 Task: Look for space in Sterling, United States from 10th September, 2023 to 16th September, 2023 for 4 adults in price range Rs.10000 to Rs.14000. Place can be private room with 4 bedrooms having 4 beds and 4 bathrooms. Property type can be house, flat, guest house. Amenities needed are: wifi, TV, free parkinig on premises, gym, breakfast. Booking option can be shelf check-in. Required host language is English.
Action: Mouse moved to (437, 94)
Screenshot: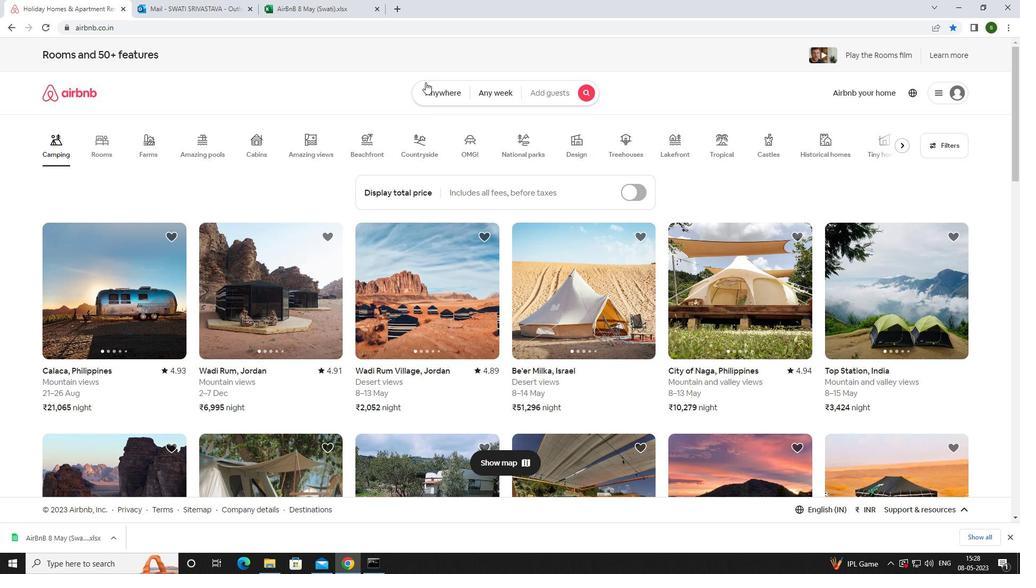 
Action: Mouse pressed left at (437, 94)
Screenshot: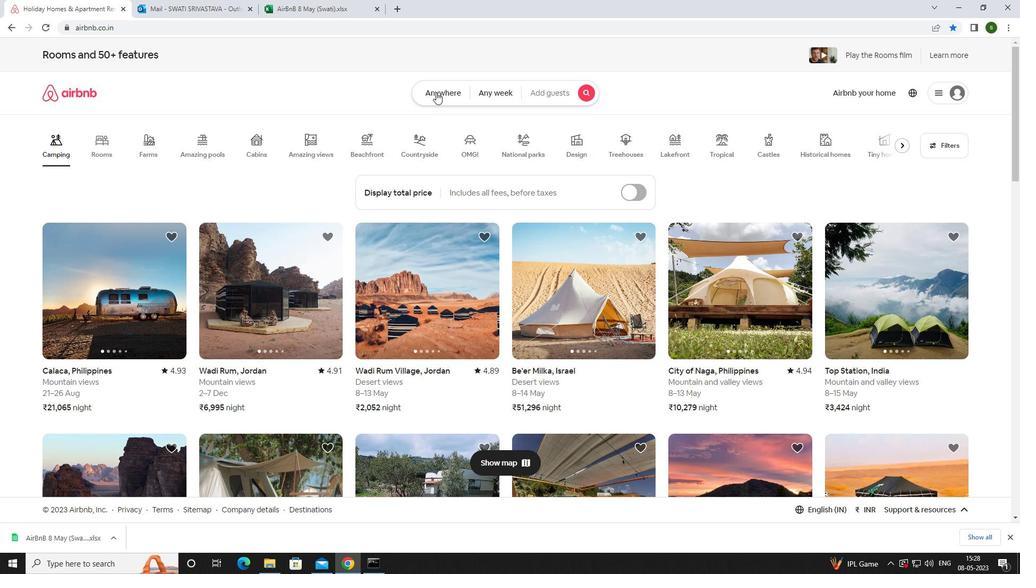 
Action: Mouse moved to (366, 135)
Screenshot: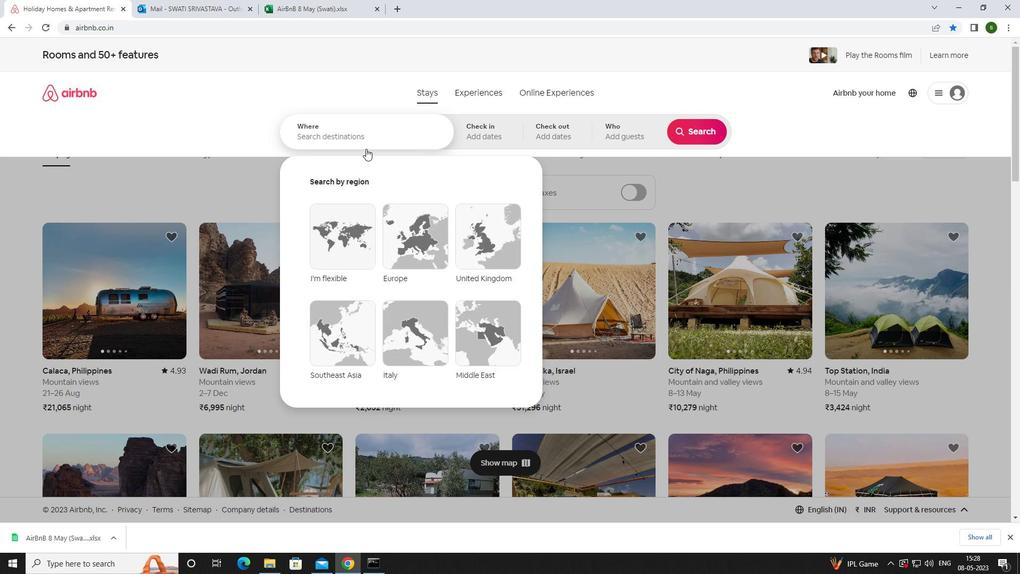 
Action: Mouse pressed left at (366, 135)
Screenshot: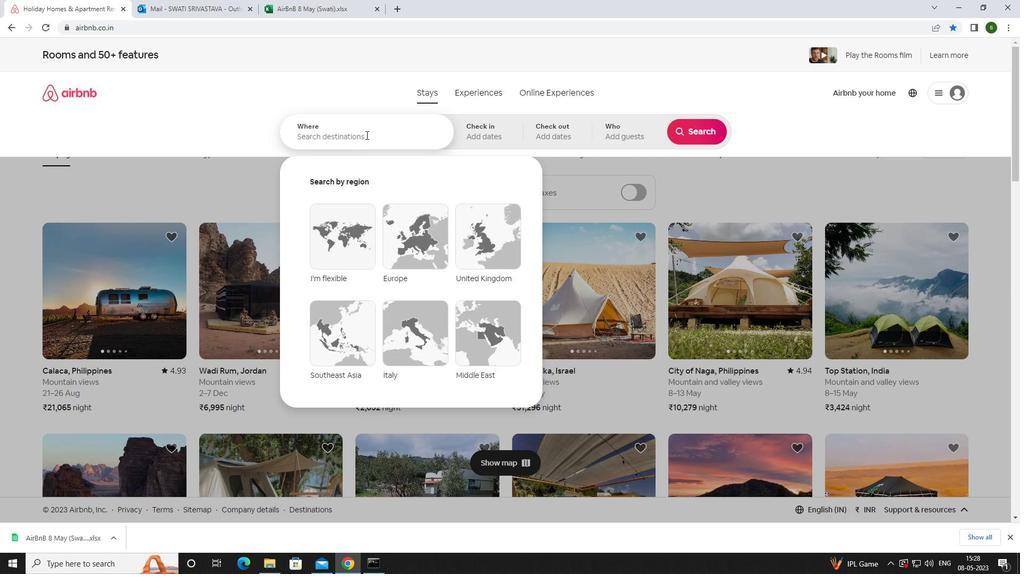 
Action: Key pressed <Key.caps_lock>s<Key.caps_lock>terling,<Key.space><Key.caps_lock>u<Key.caps_lock>nited<Key.space><Key.caps_lock>s<Key.caps_lock>tates<Key.enter>
Screenshot: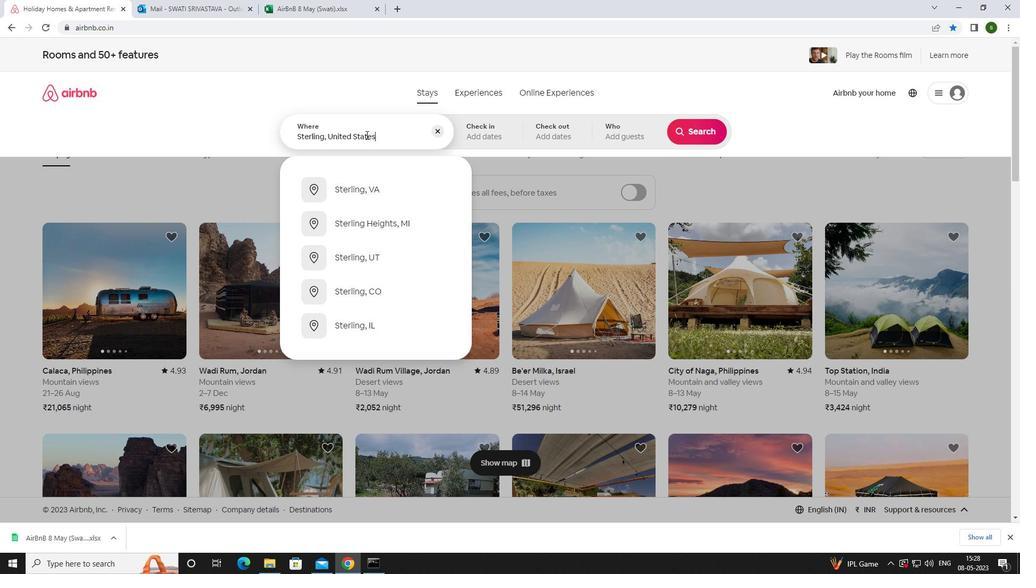 
Action: Mouse moved to (695, 217)
Screenshot: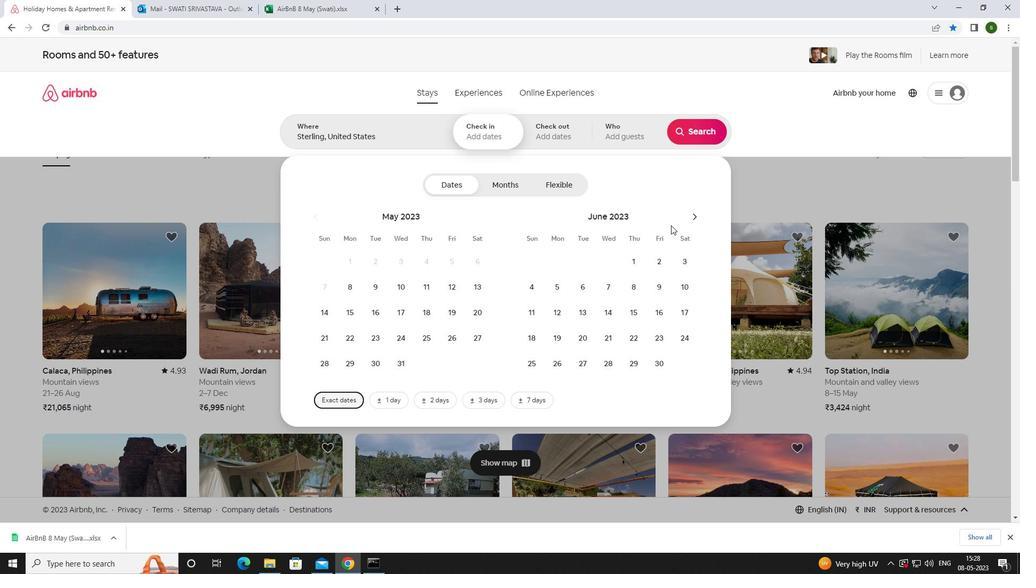 
Action: Mouse pressed left at (695, 217)
Screenshot: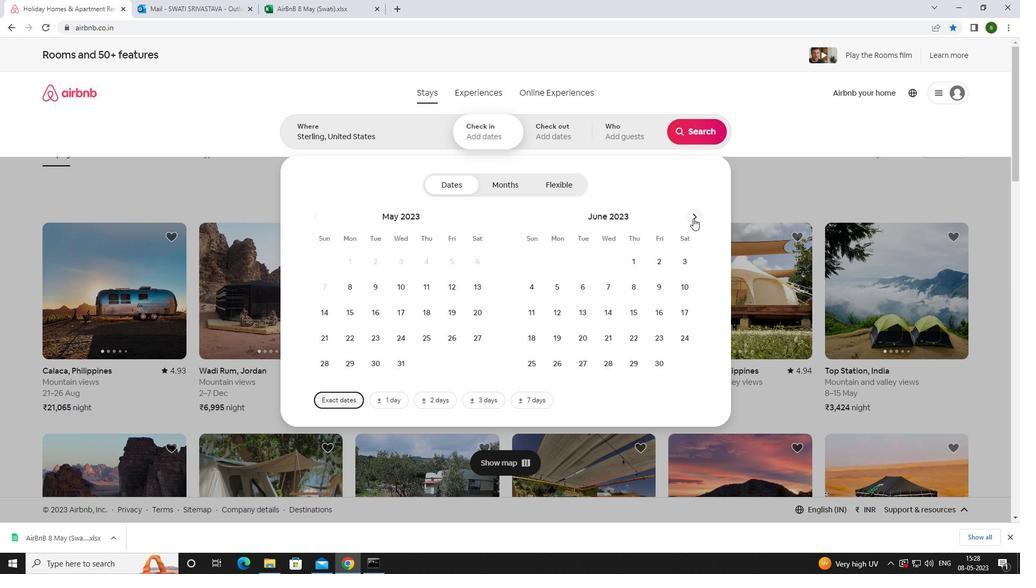 
Action: Mouse pressed left at (695, 217)
Screenshot: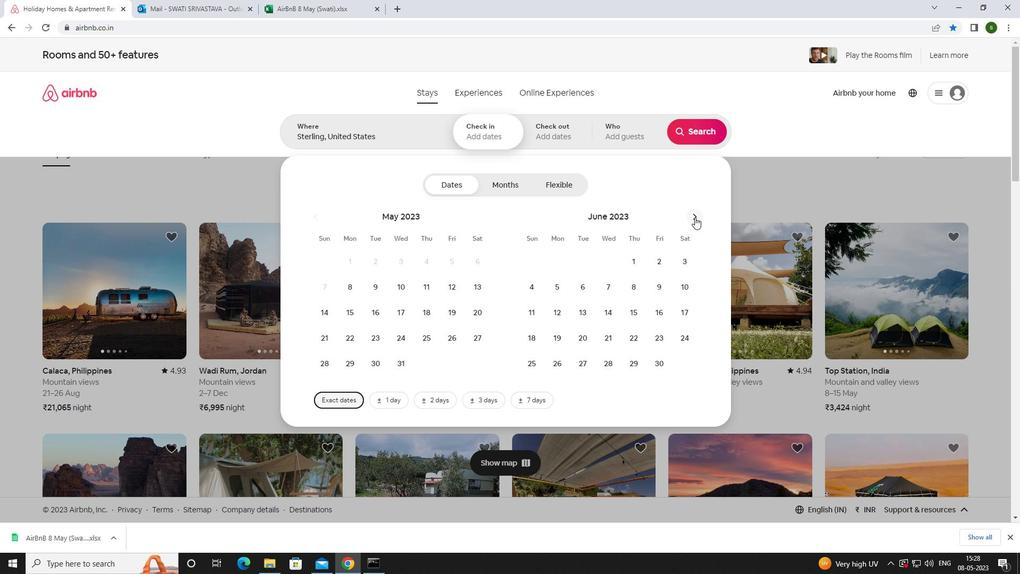 
Action: Mouse pressed left at (695, 217)
Screenshot: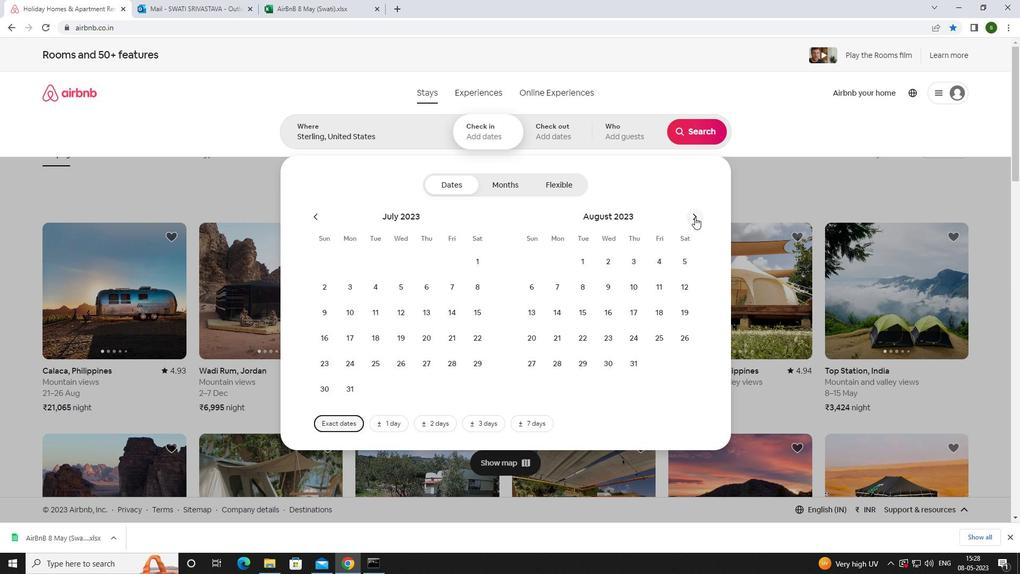 
Action: Mouse moved to (540, 312)
Screenshot: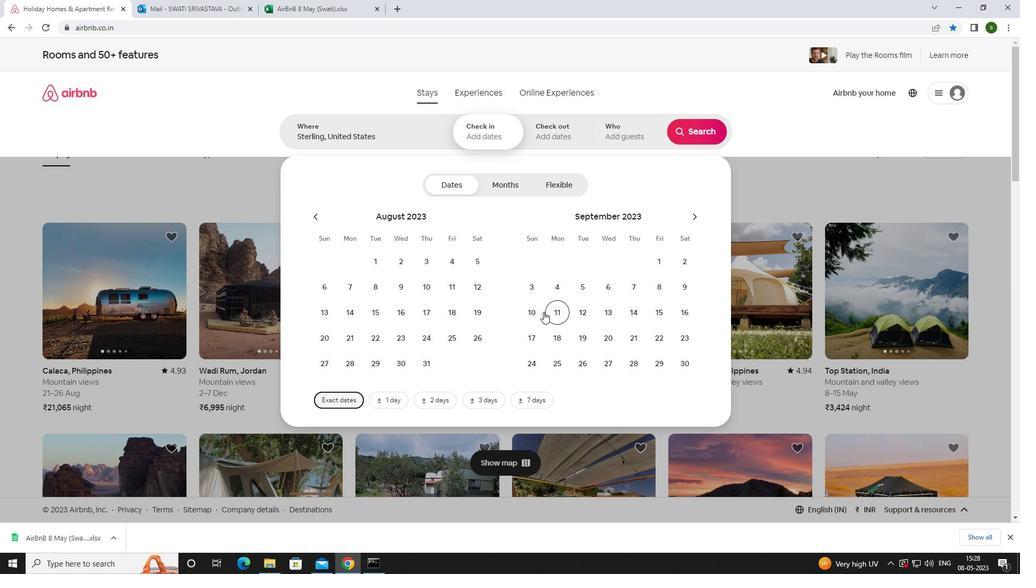 
Action: Mouse pressed left at (540, 312)
Screenshot: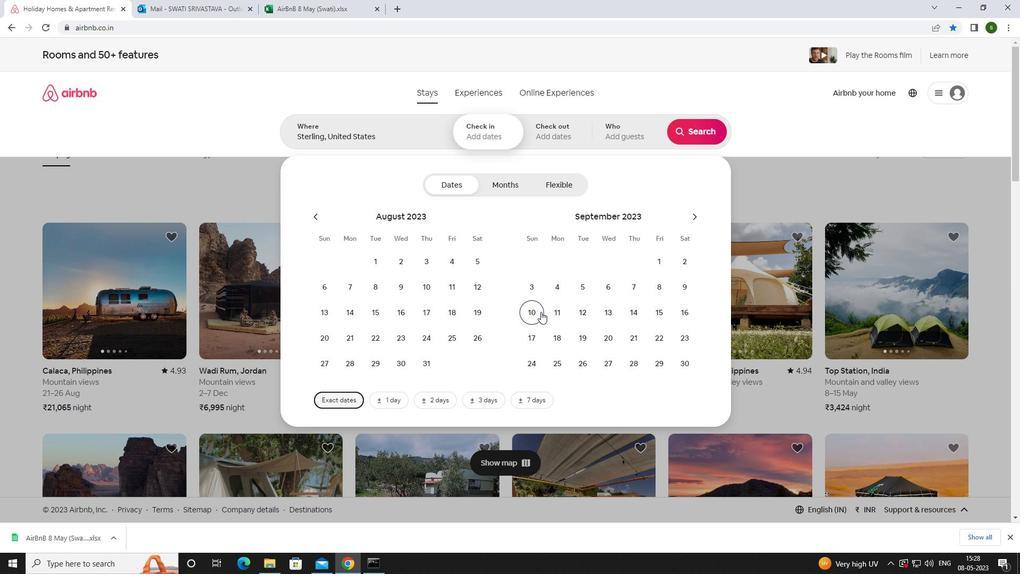 
Action: Mouse moved to (684, 313)
Screenshot: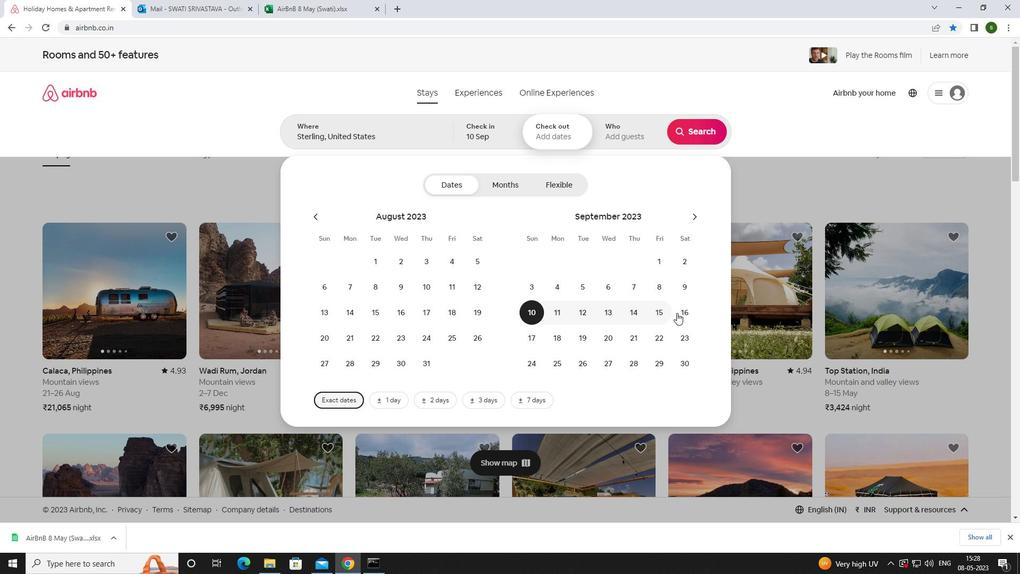 
Action: Mouse pressed left at (684, 313)
Screenshot: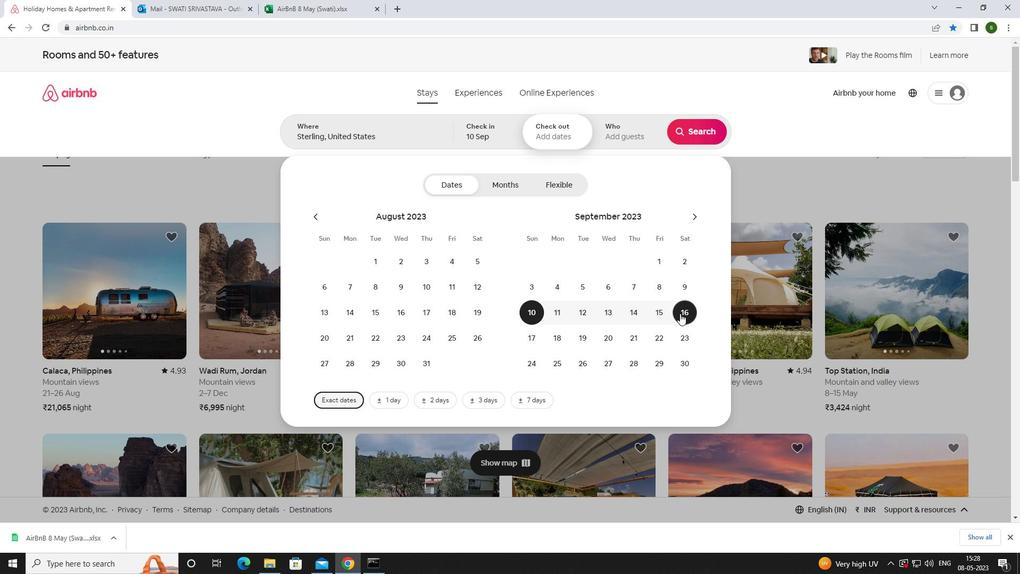 
Action: Mouse moved to (622, 140)
Screenshot: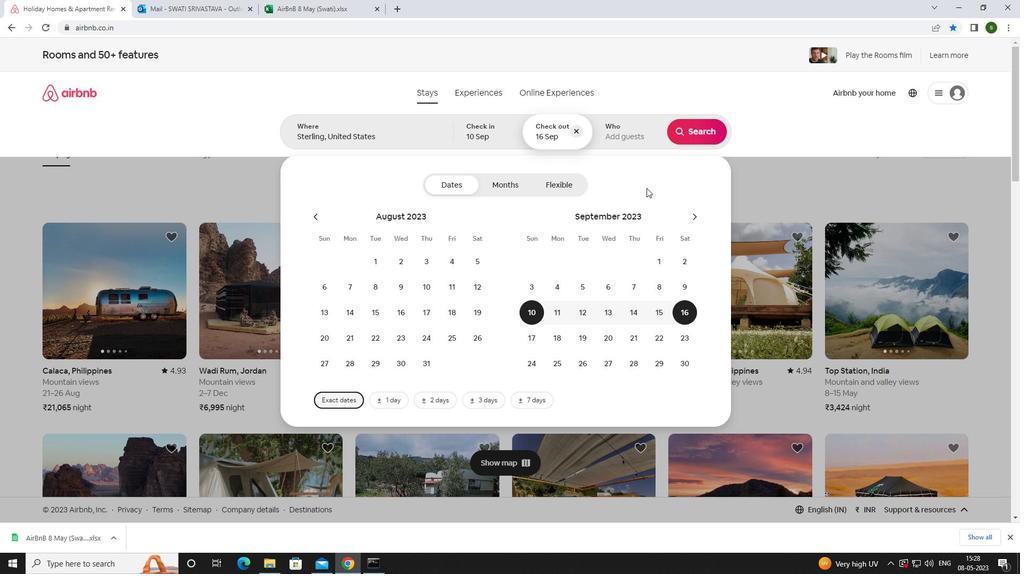 
Action: Mouse pressed left at (622, 140)
Screenshot: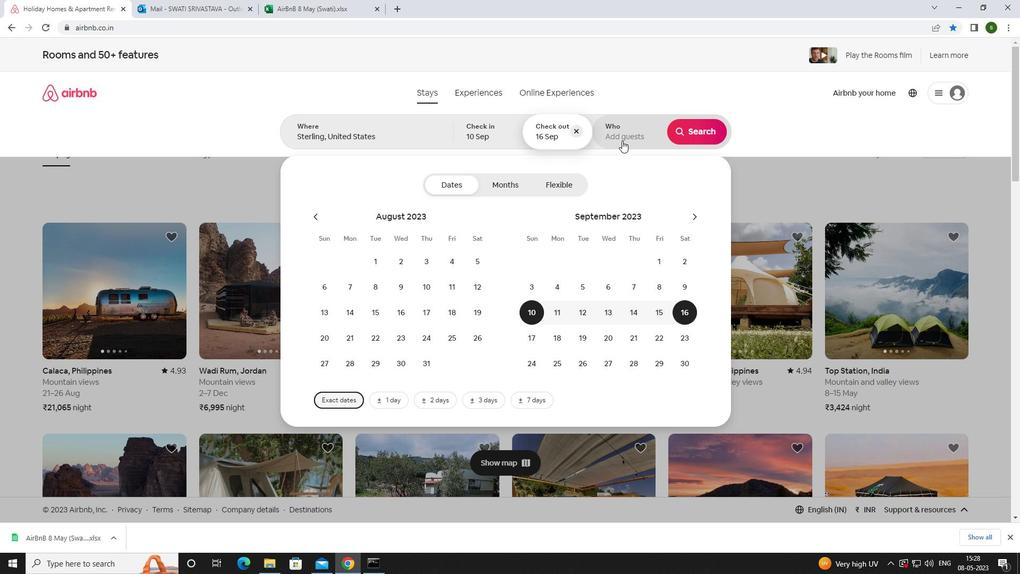 
Action: Mouse moved to (700, 184)
Screenshot: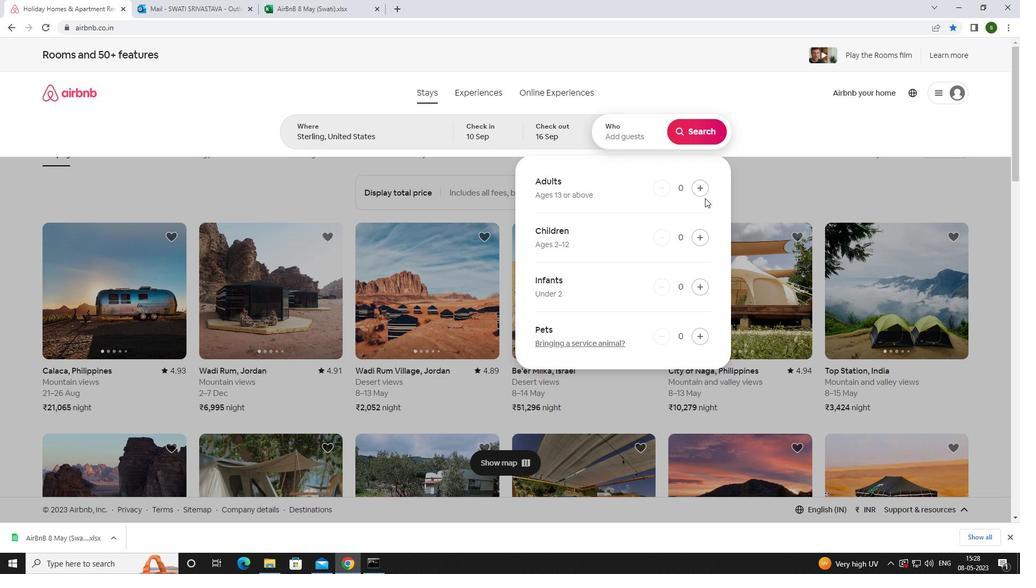 
Action: Mouse pressed left at (700, 184)
Screenshot: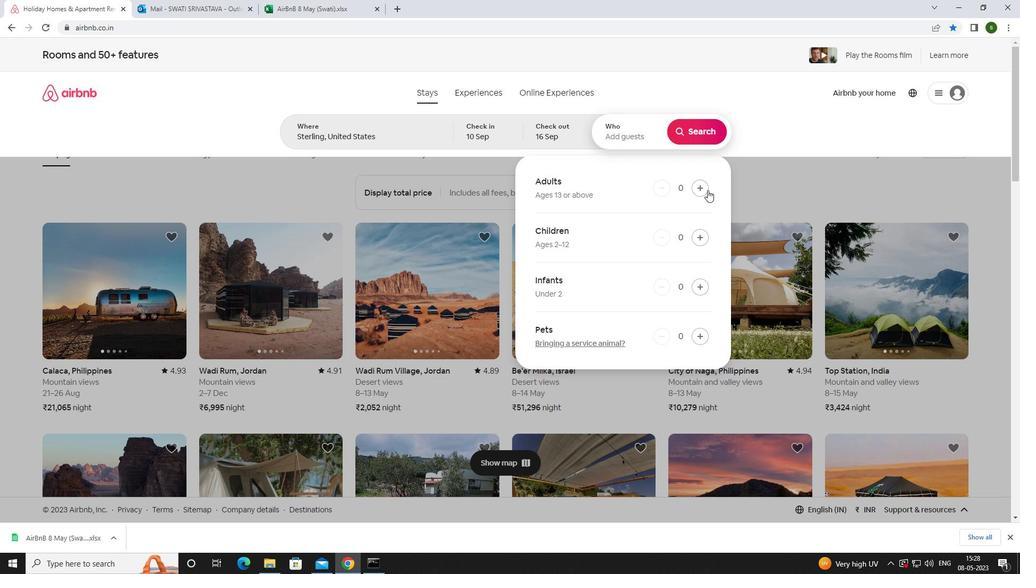 
Action: Mouse pressed left at (700, 184)
Screenshot: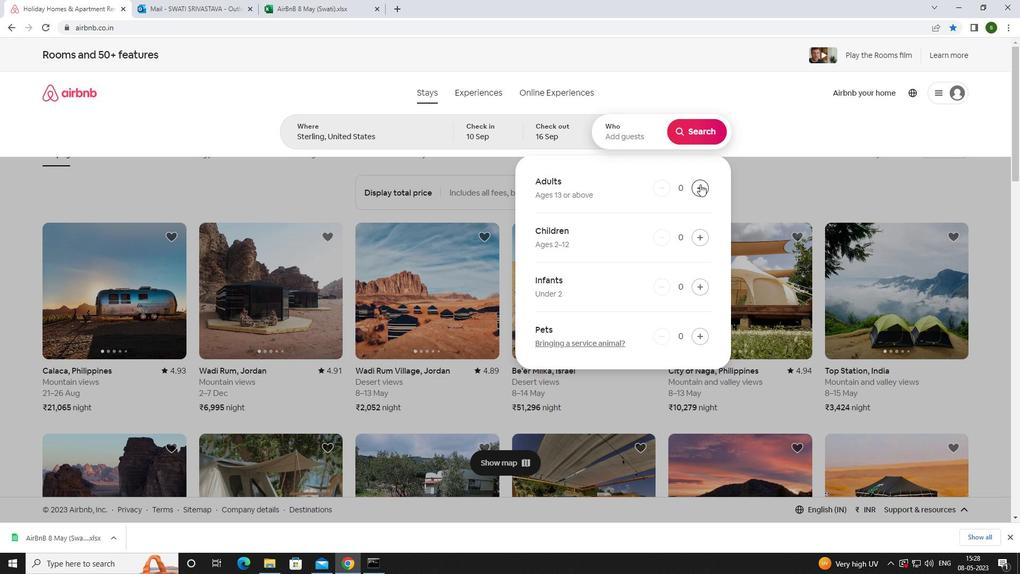 
Action: Mouse pressed left at (700, 184)
Screenshot: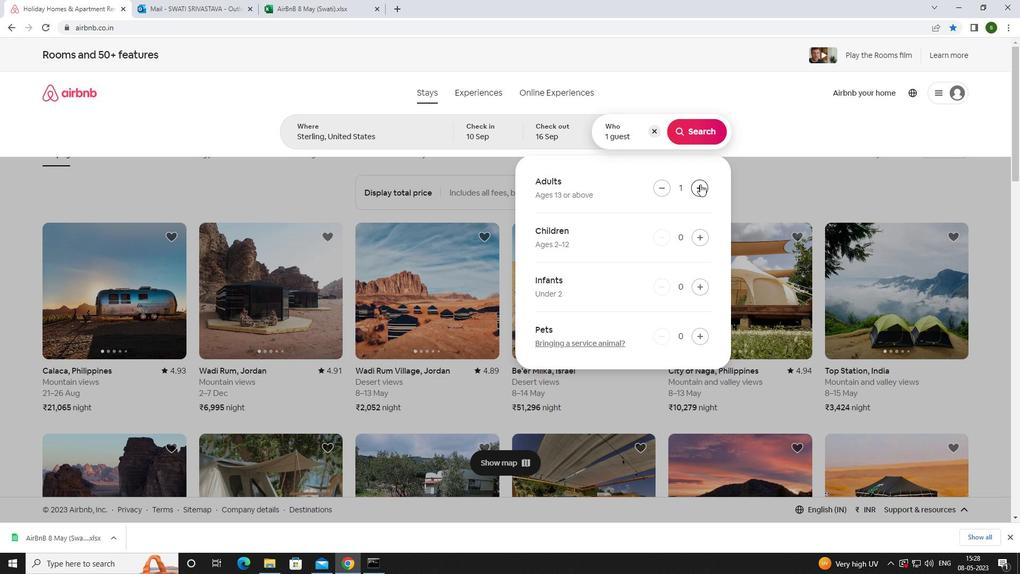 
Action: Mouse pressed left at (700, 184)
Screenshot: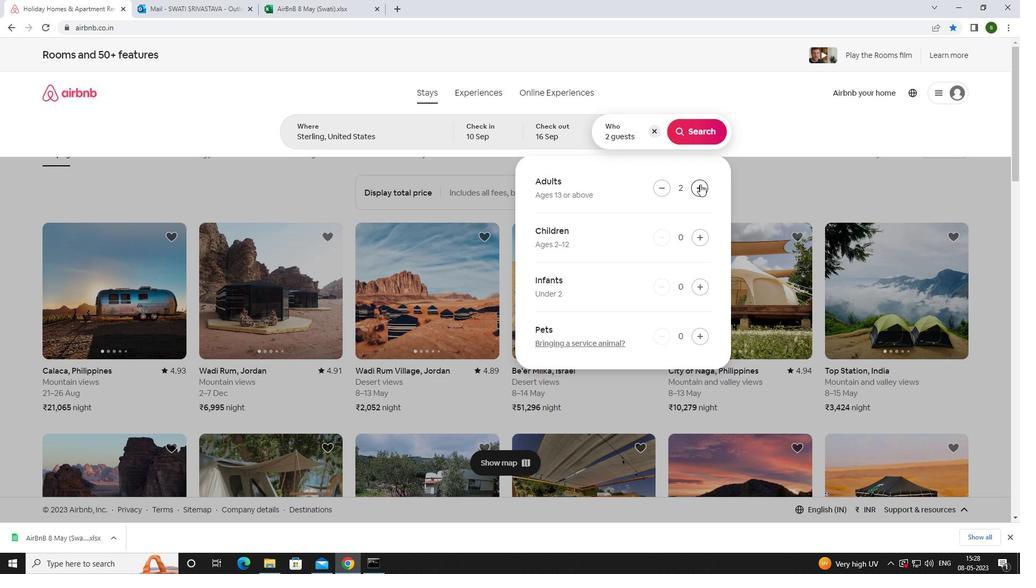 
Action: Mouse moved to (691, 128)
Screenshot: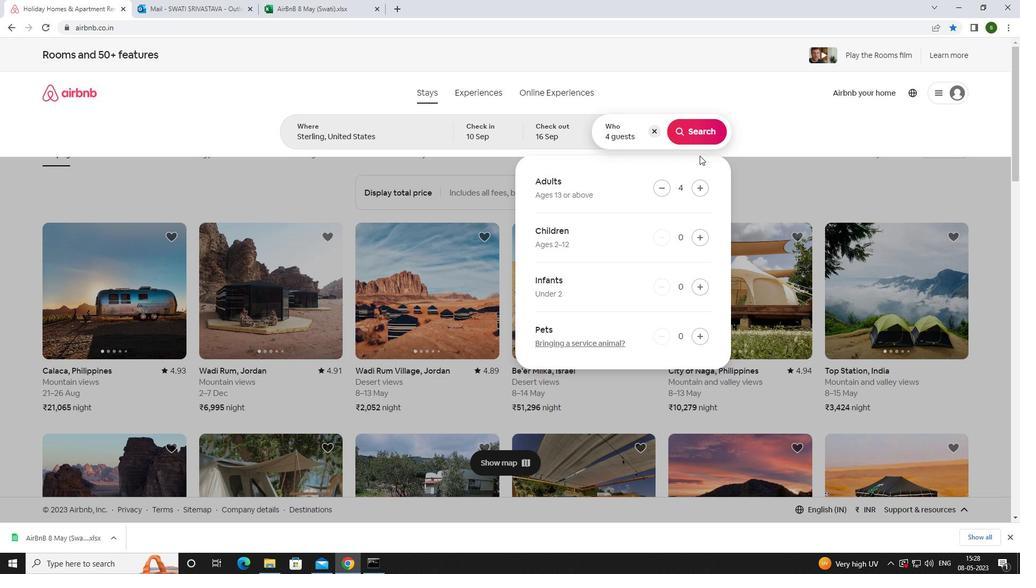 
Action: Mouse pressed left at (691, 128)
Screenshot: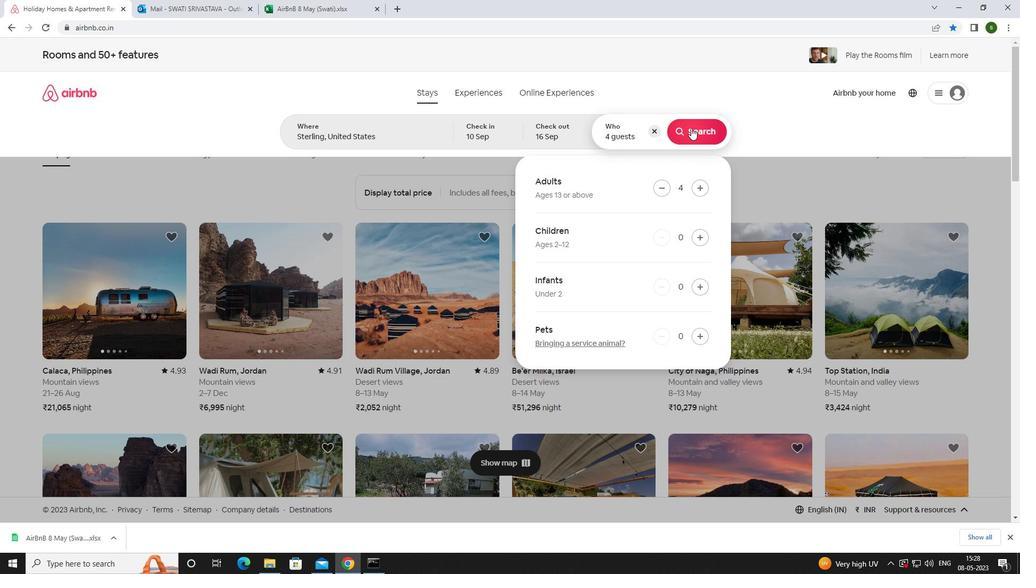 
Action: Mouse moved to (969, 106)
Screenshot: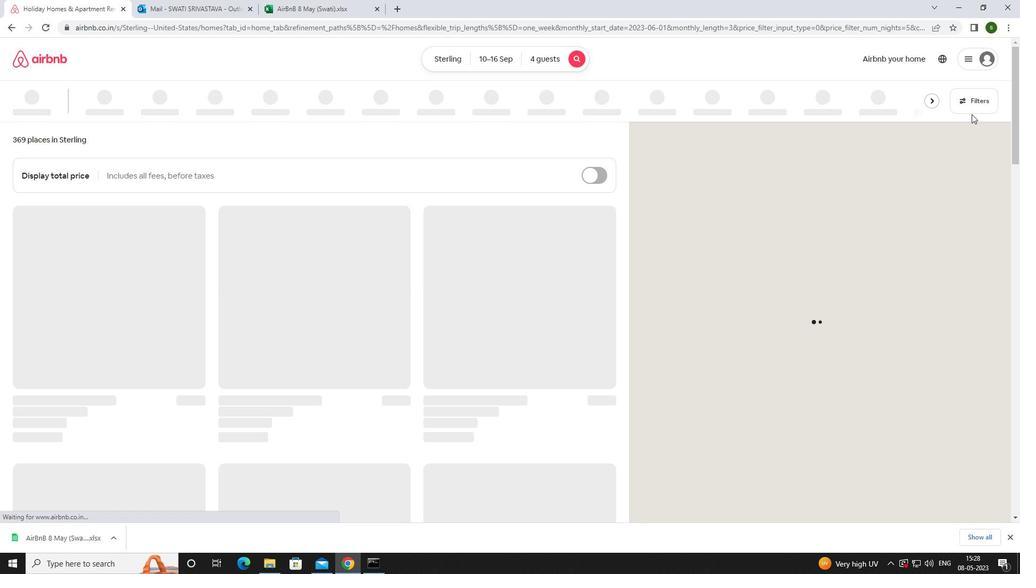 
Action: Mouse pressed left at (969, 106)
Screenshot: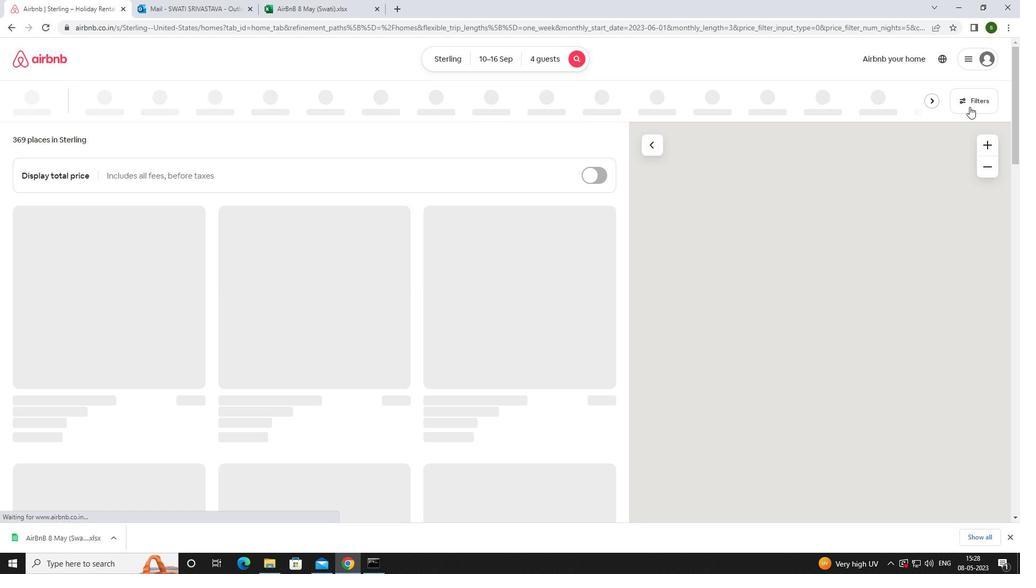 
Action: Mouse moved to (445, 361)
Screenshot: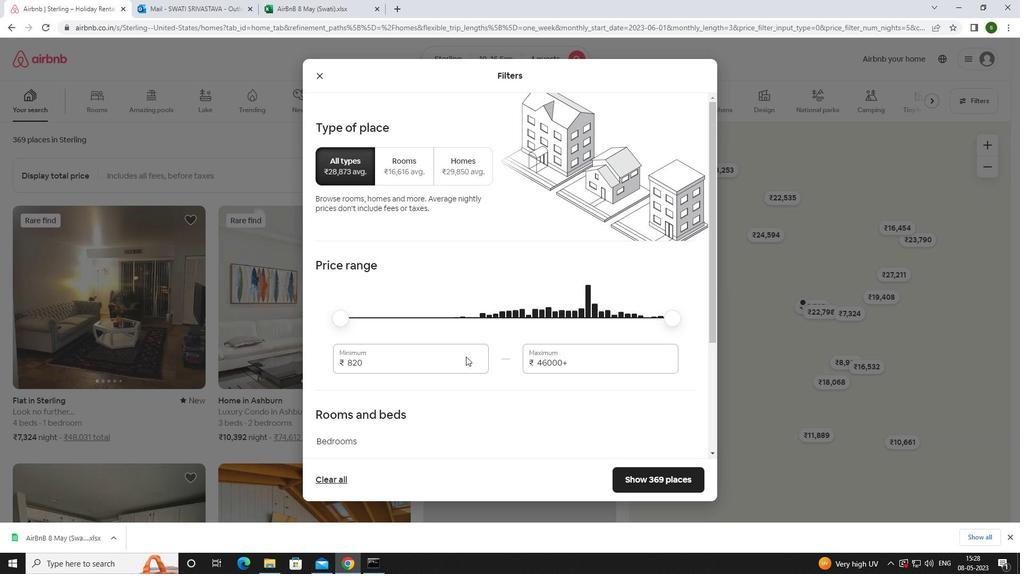 
Action: Mouse pressed left at (445, 361)
Screenshot: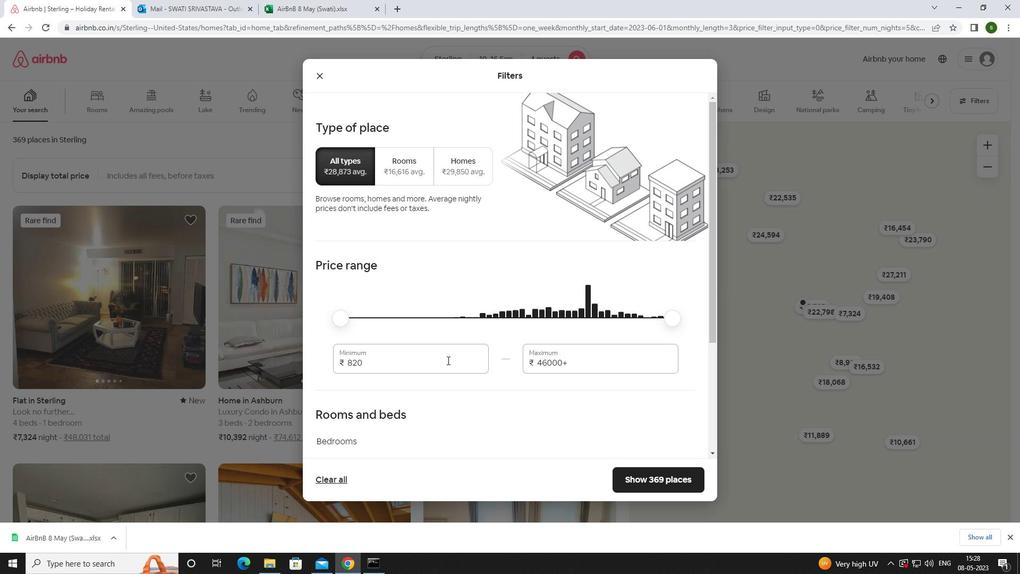 
Action: Mouse moved to (436, 358)
Screenshot: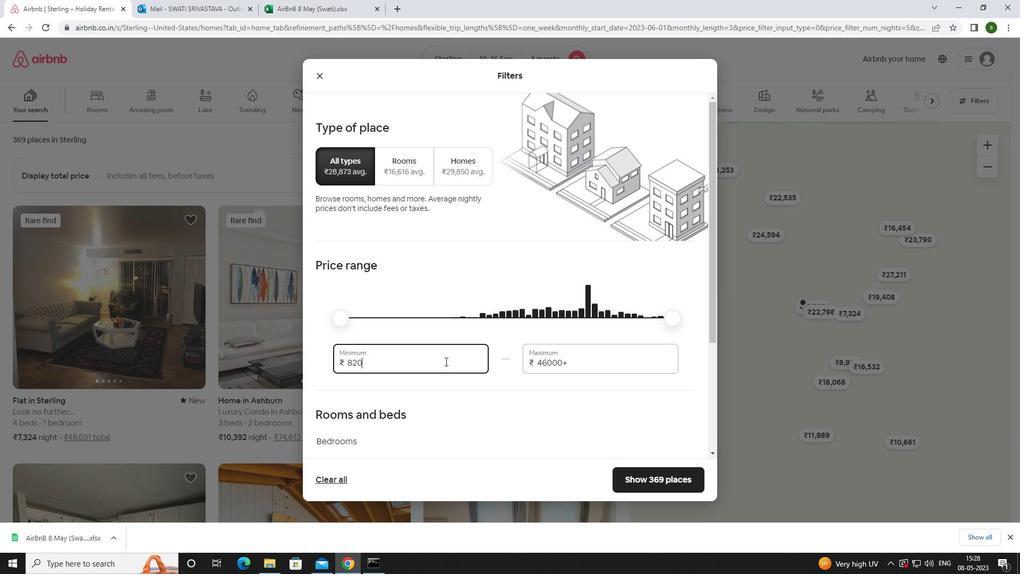 
Action: Key pressed <Key.backspace><Key.backspace><Key.backspace>10000
Screenshot: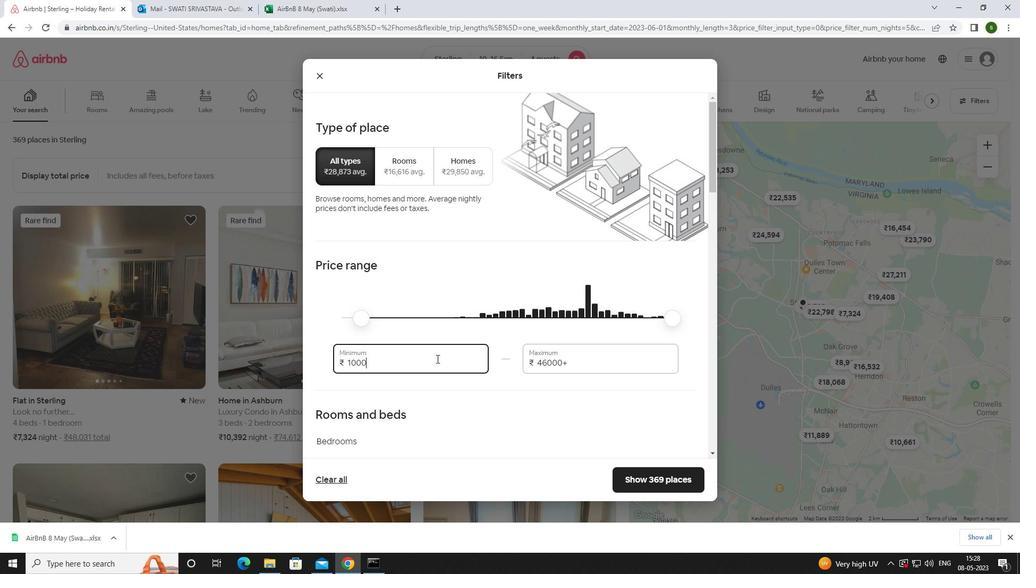 
Action: Mouse moved to (600, 365)
Screenshot: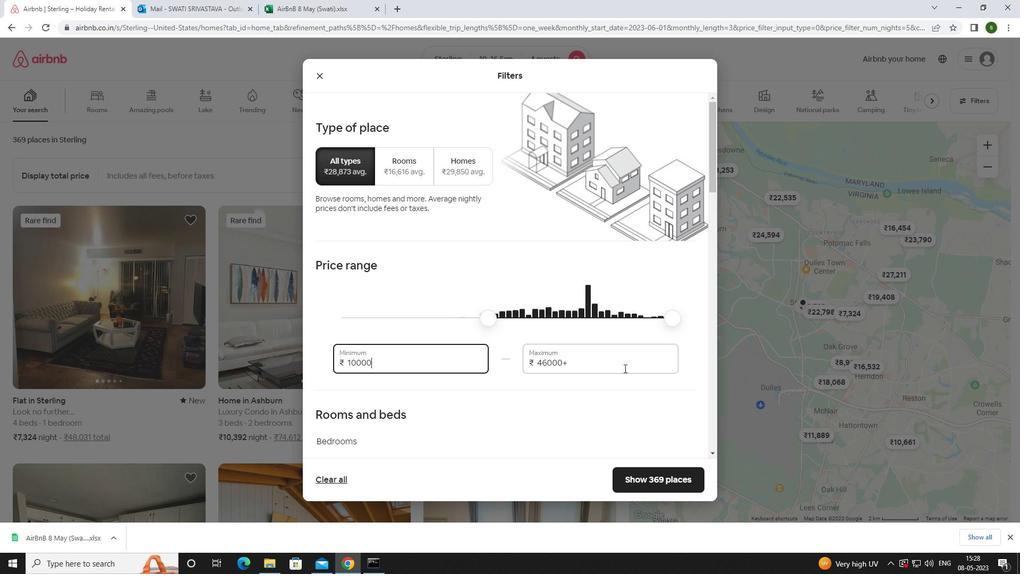 
Action: Mouse pressed left at (600, 365)
Screenshot: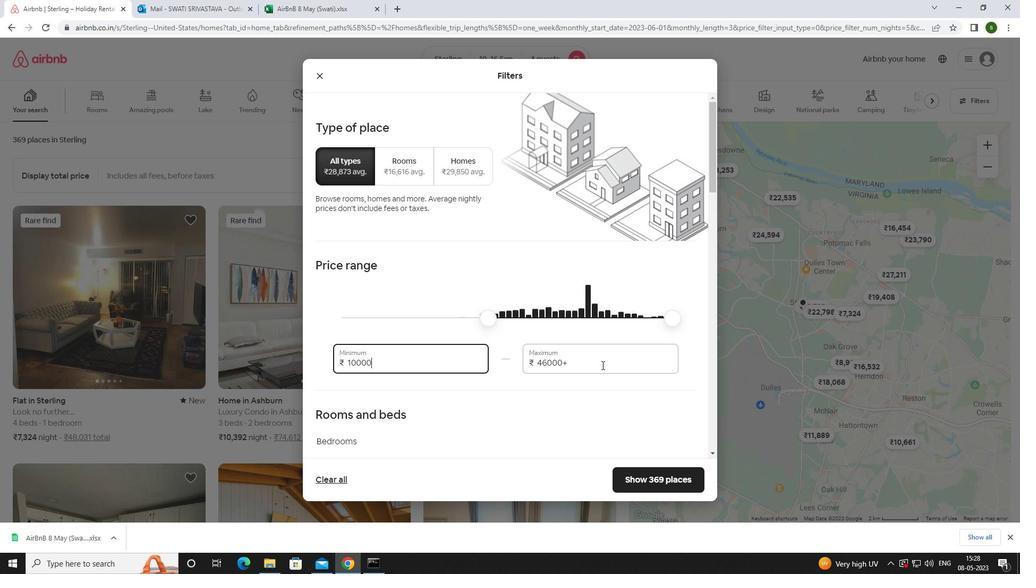 
Action: Key pressed <Key.backspace><Key.backspace><Key.backspace><Key.backspace><Key.backspace><Key.backspace><Key.backspace><Key.backspace><Key.backspace>14000
Screenshot: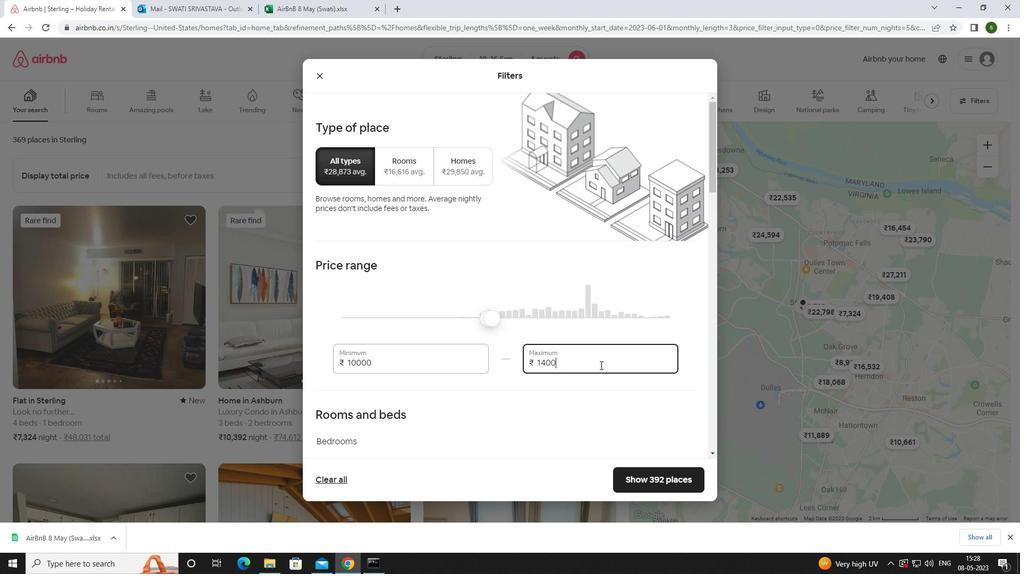 
Action: Mouse moved to (518, 341)
Screenshot: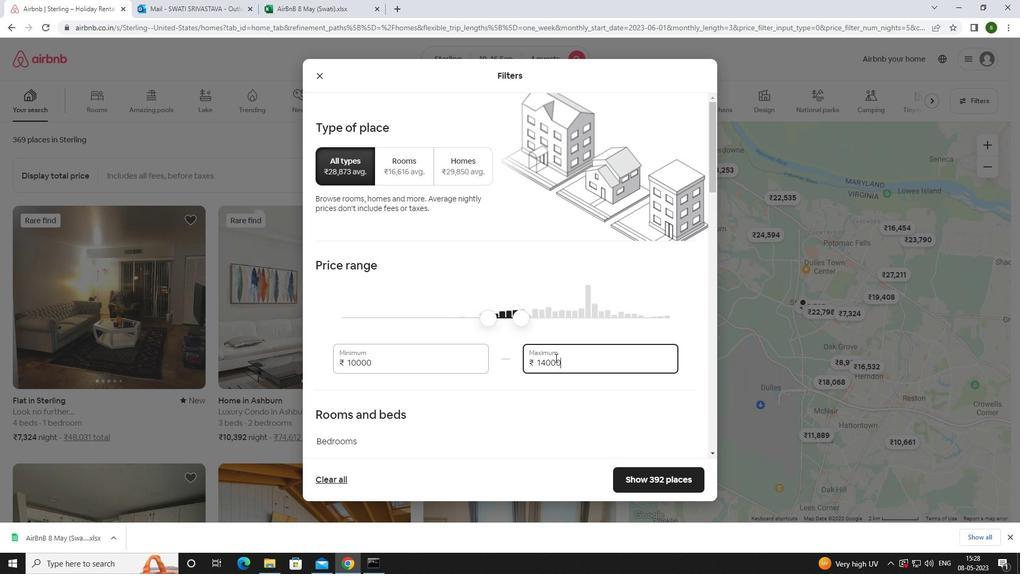 
Action: Mouse scrolled (518, 341) with delta (0, 0)
Screenshot: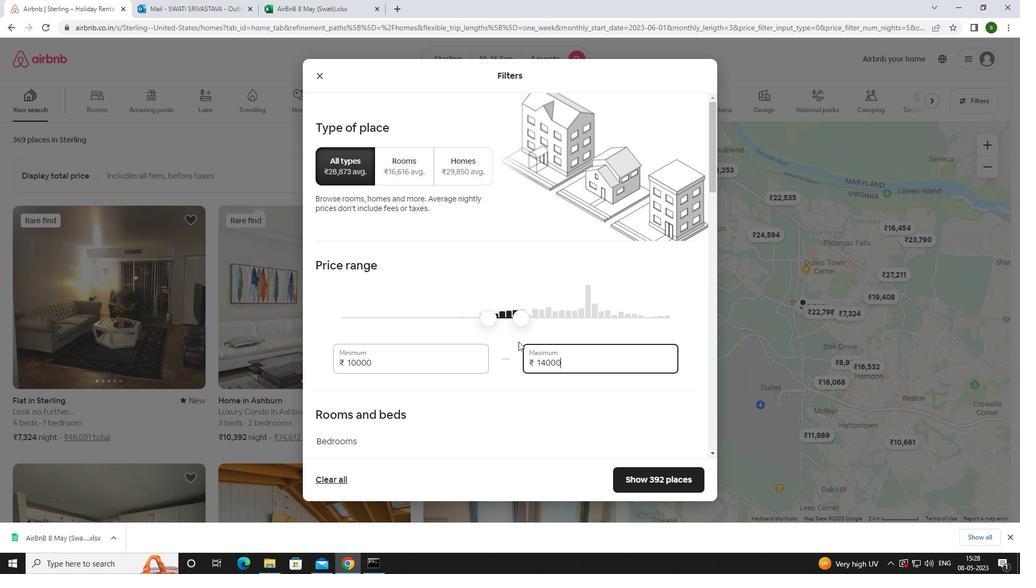 
Action: Mouse scrolled (518, 341) with delta (0, 0)
Screenshot: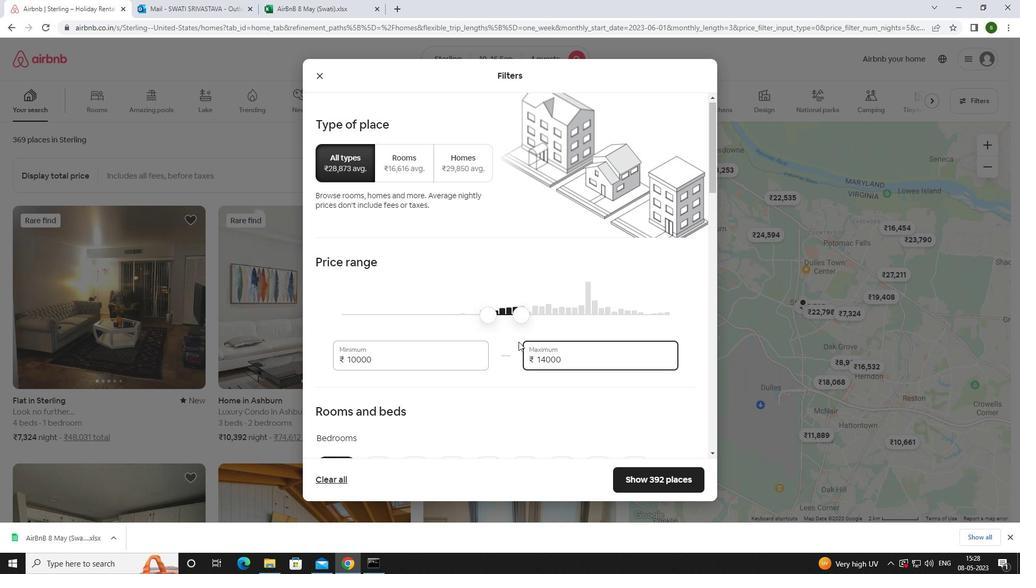 
Action: Mouse scrolled (518, 341) with delta (0, 0)
Screenshot: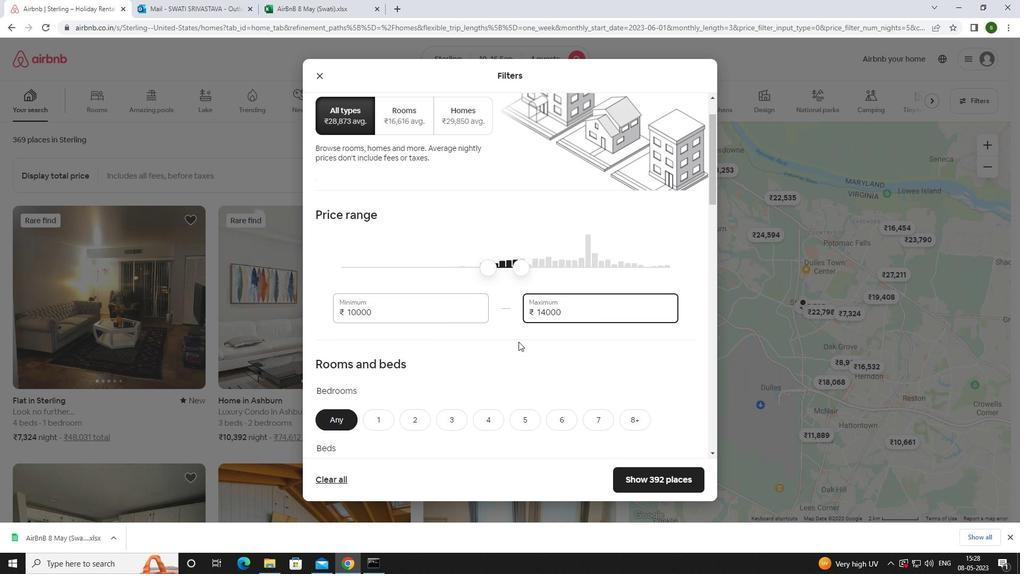 
Action: Mouse moved to (518, 343)
Screenshot: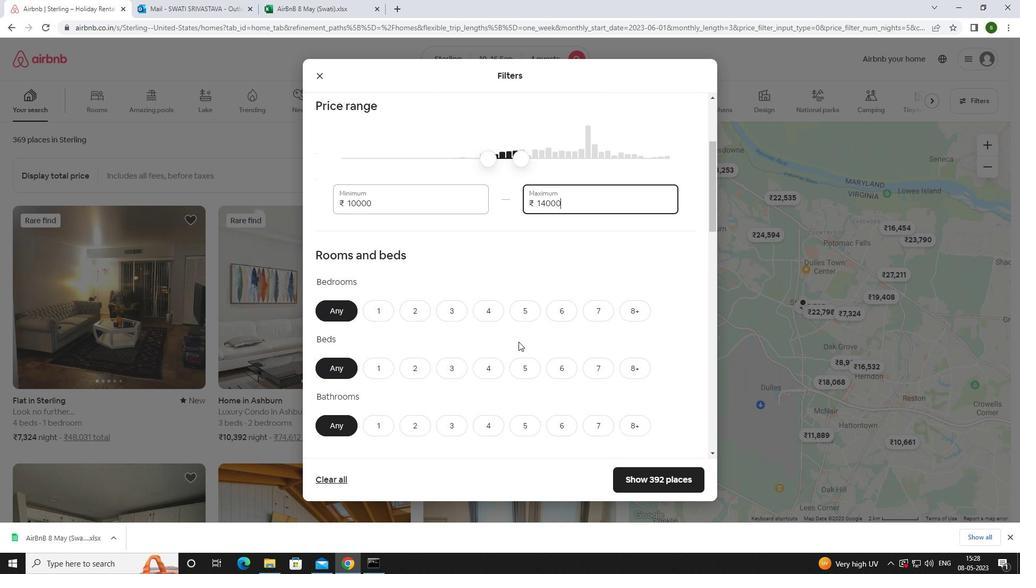 
Action: Mouse scrolled (518, 342) with delta (0, 0)
Screenshot: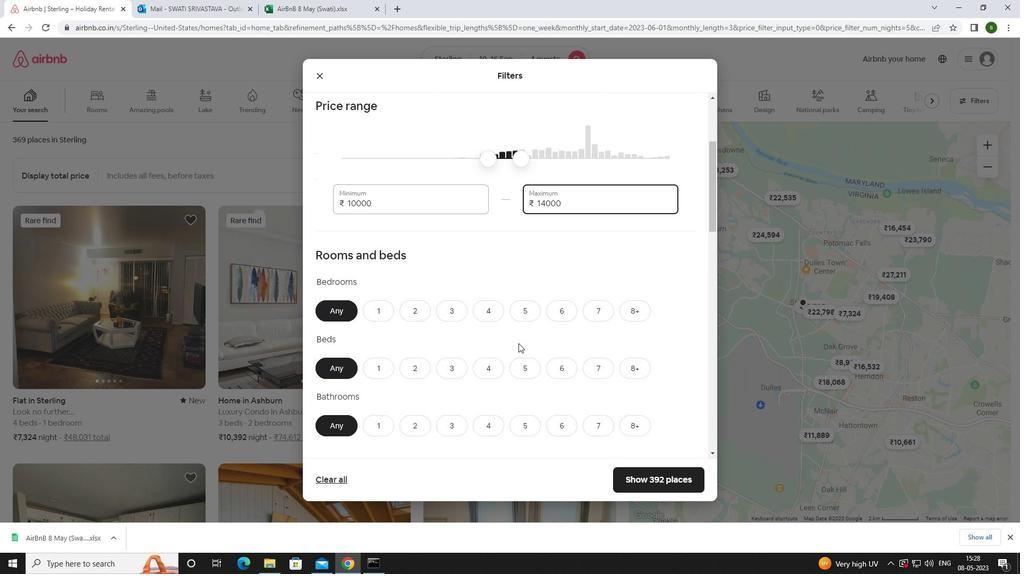
Action: Mouse moved to (554, 253)
Screenshot: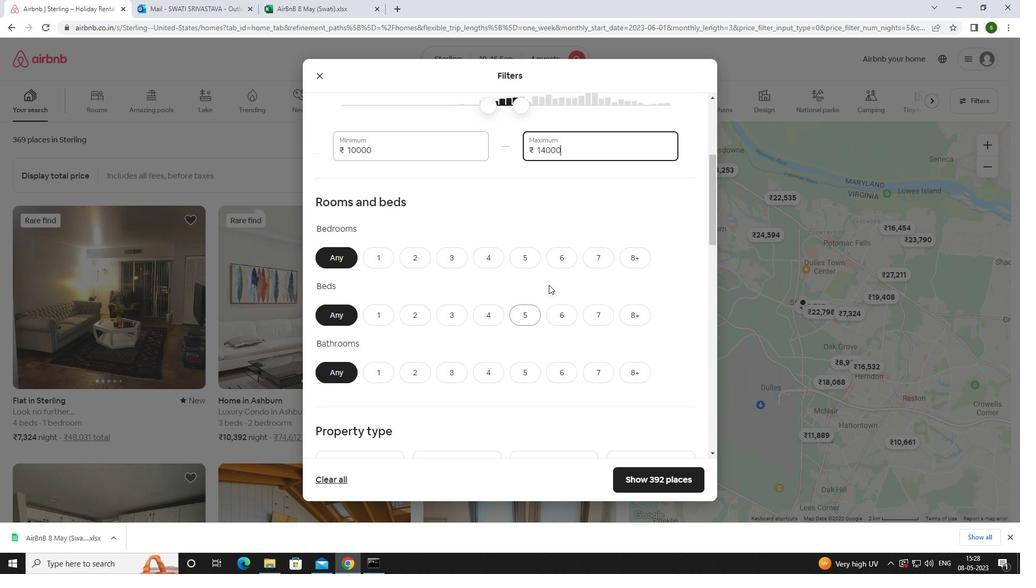 
Action: Mouse pressed left at (554, 253)
Screenshot: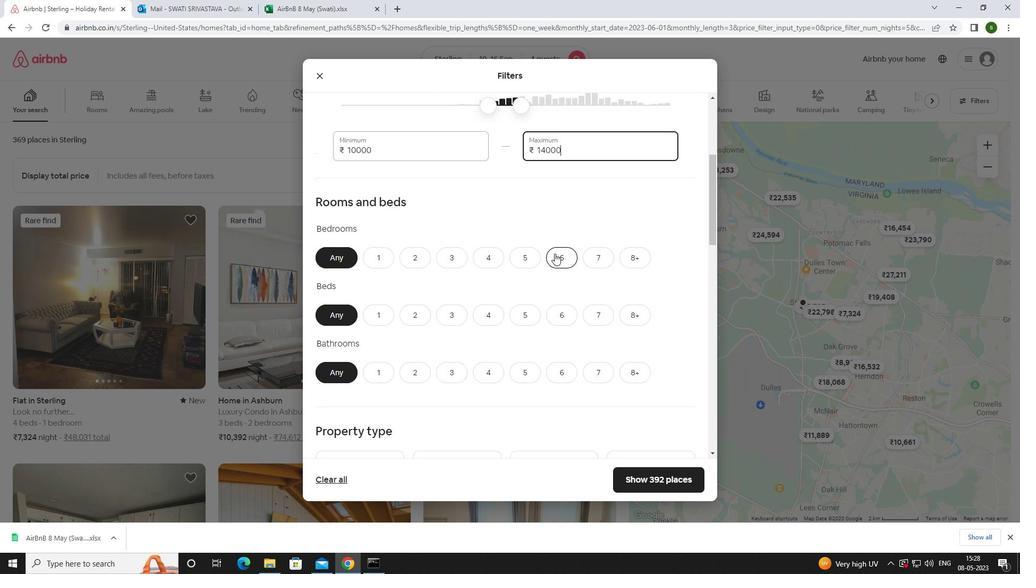 
Action: Mouse moved to (641, 310)
Screenshot: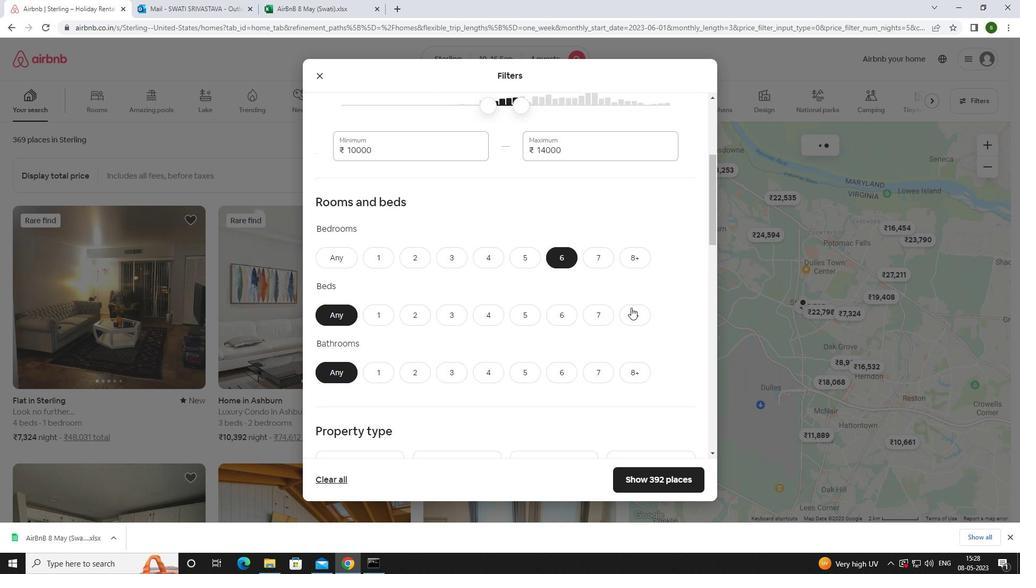 
Action: Mouse pressed left at (641, 310)
Screenshot: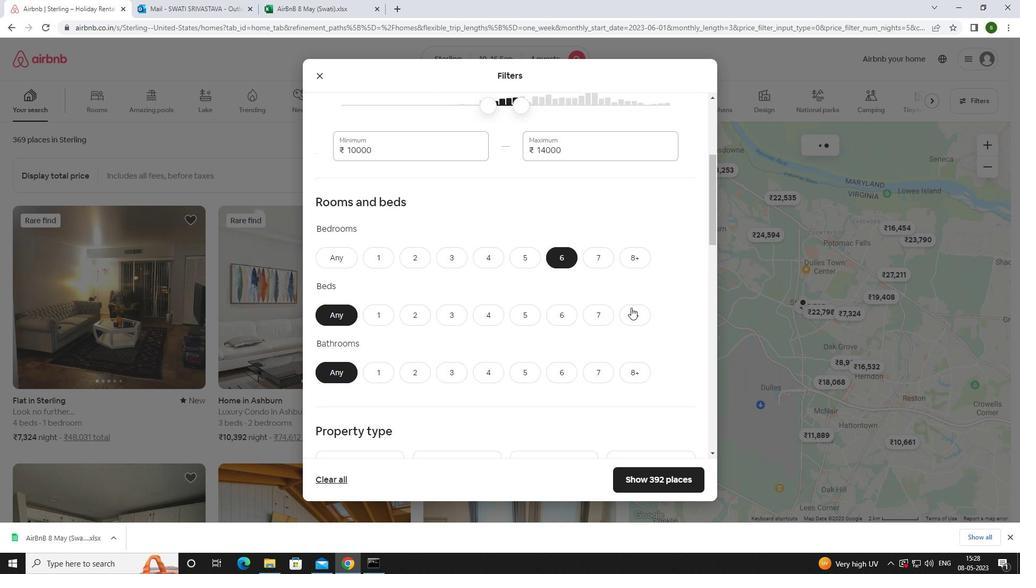 
Action: Mouse moved to (560, 367)
Screenshot: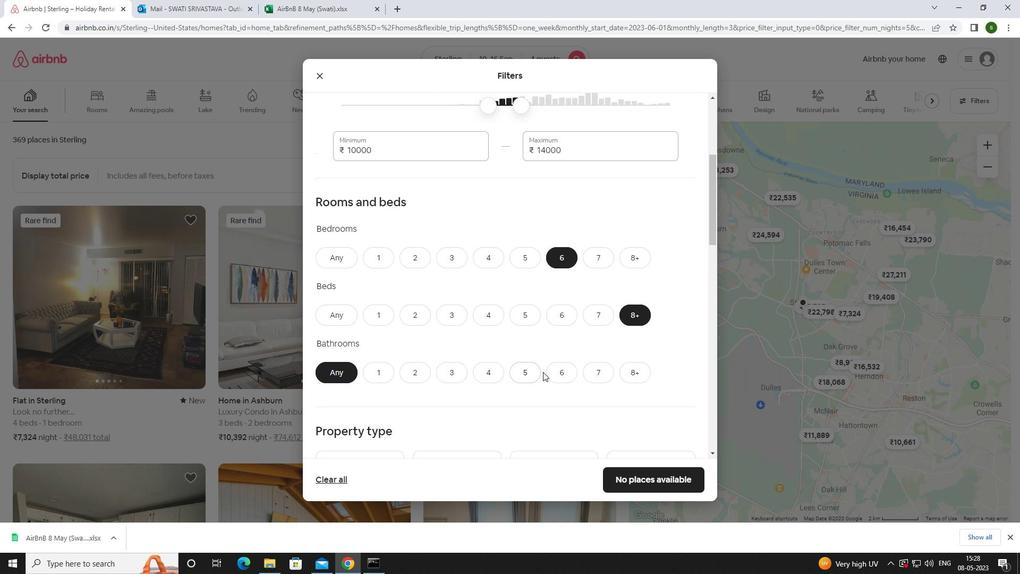 
Action: Mouse pressed left at (560, 367)
Screenshot: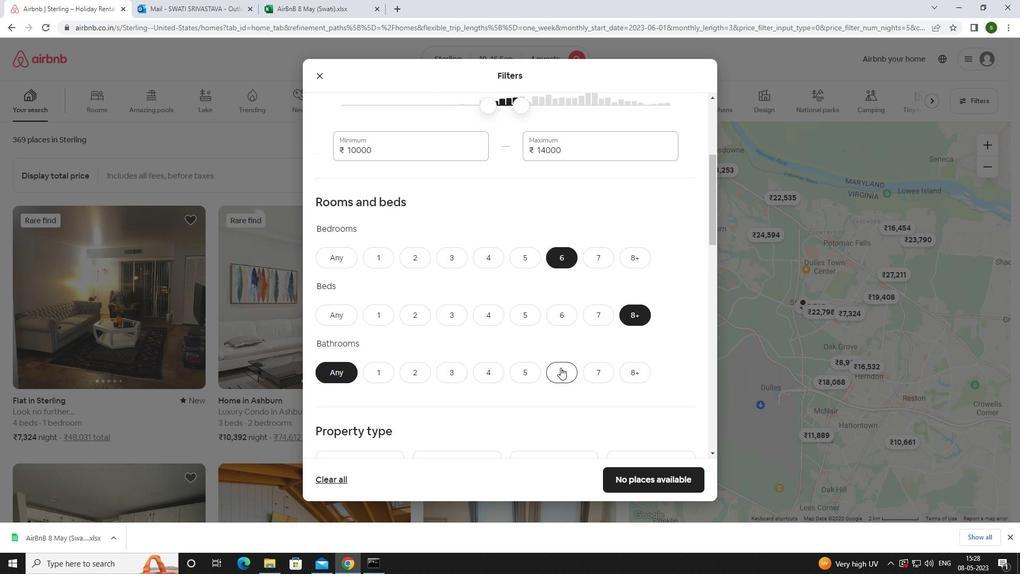 
Action: Mouse scrolled (560, 367) with delta (0, 0)
Screenshot: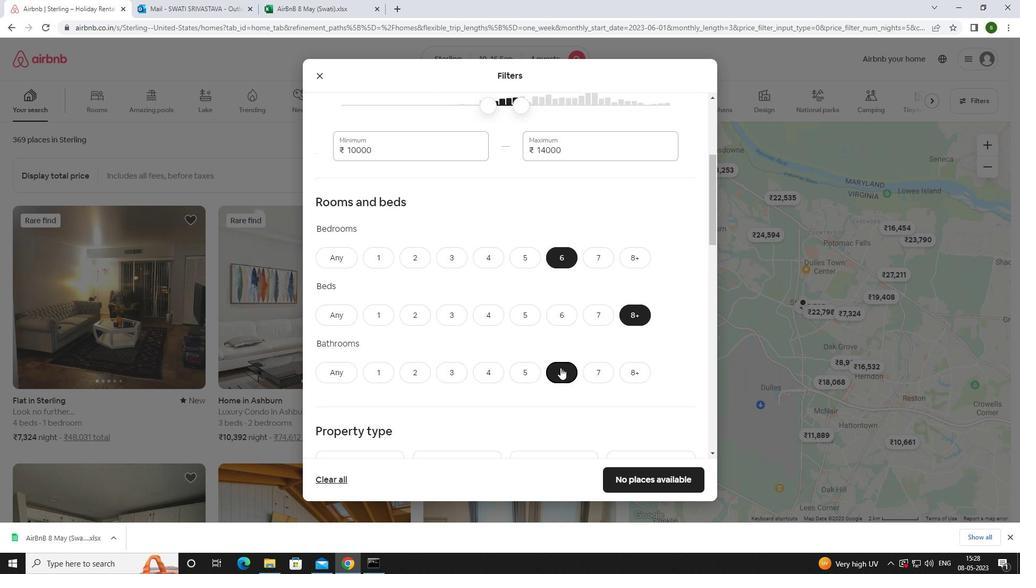 
Action: Mouse scrolled (560, 367) with delta (0, 0)
Screenshot: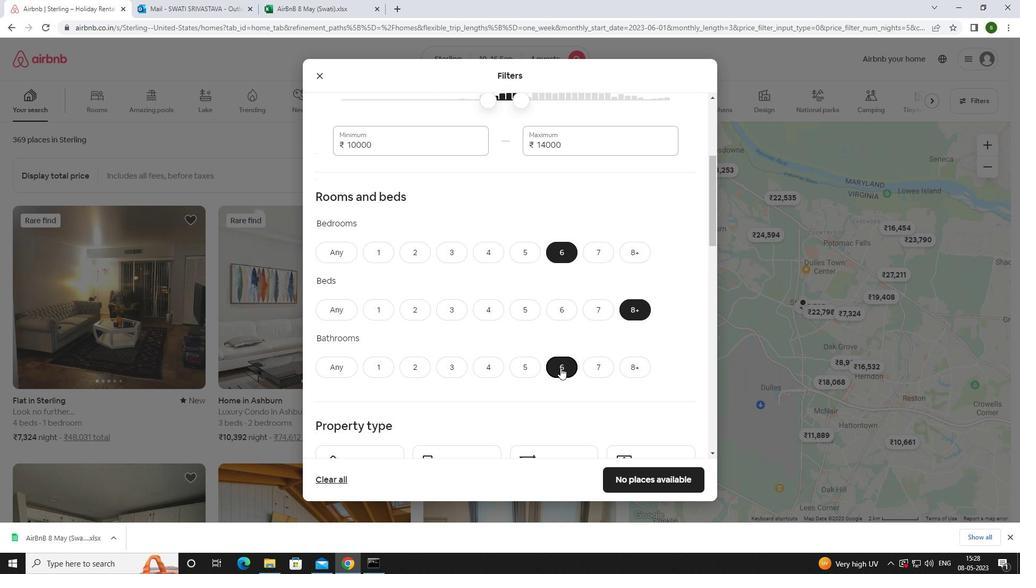 
Action: Mouse scrolled (560, 367) with delta (0, 0)
Screenshot: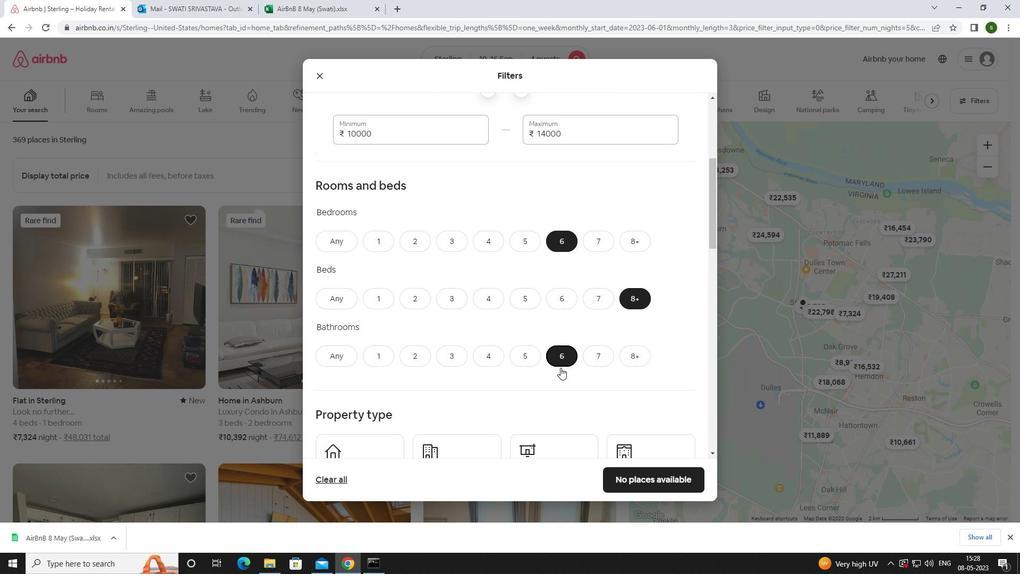 
Action: Mouse moved to (342, 339)
Screenshot: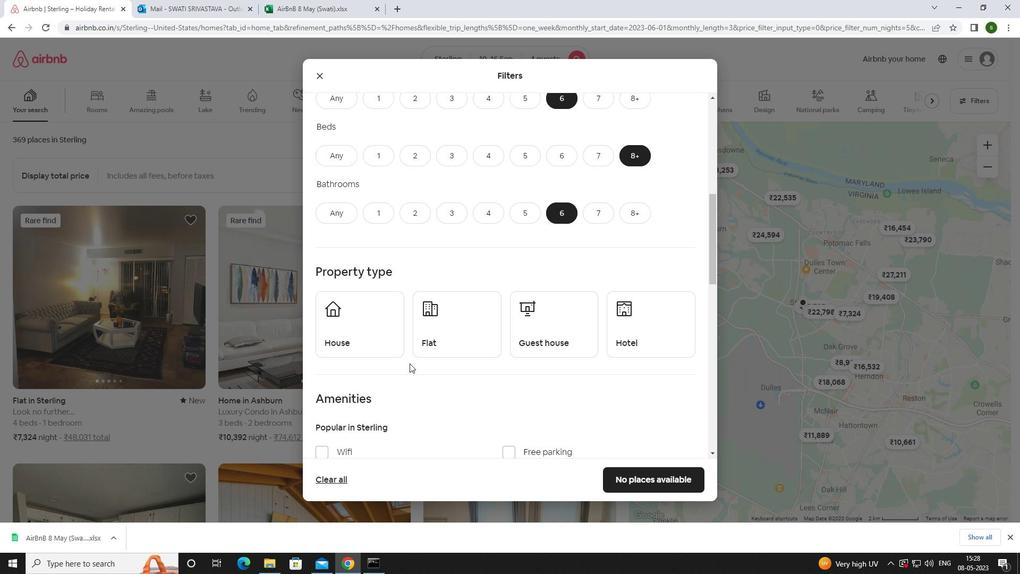 
Action: Mouse pressed left at (342, 339)
Screenshot: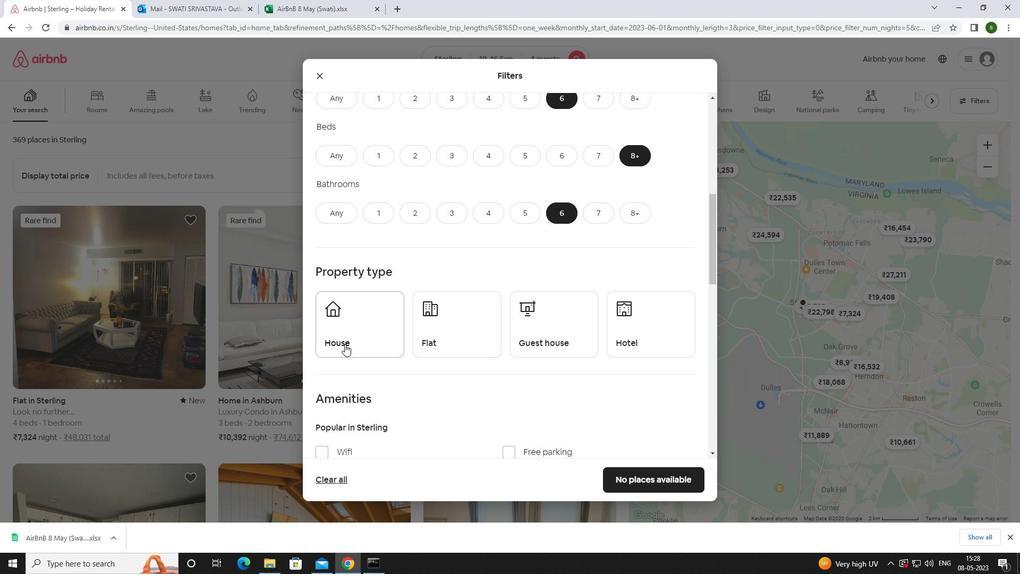 
Action: Mouse moved to (452, 333)
Screenshot: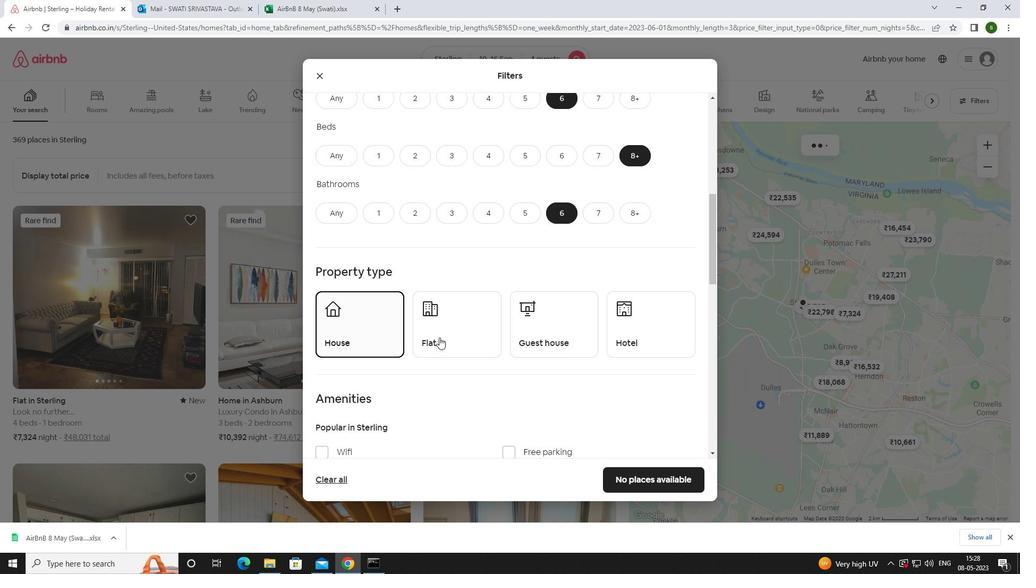 
Action: Mouse pressed left at (452, 333)
Screenshot: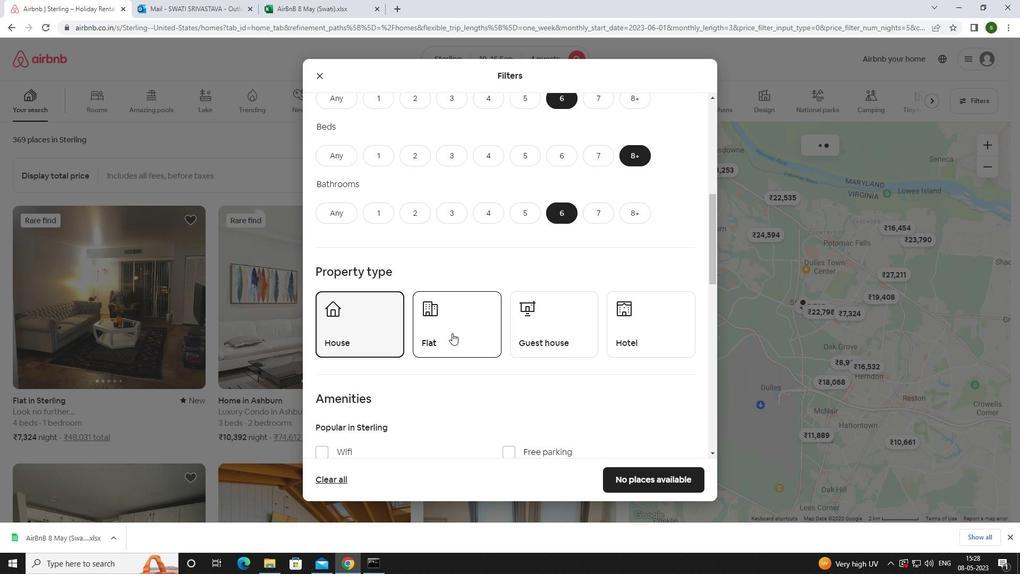 
Action: Mouse moved to (542, 330)
Screenshot: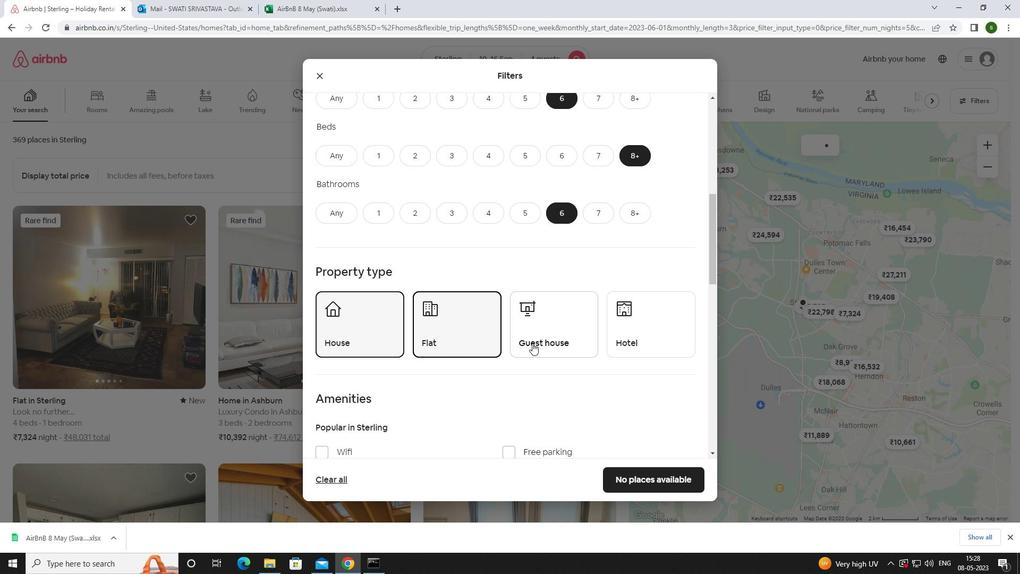 
Action: Mouse pressed left at (542, 330)
Screenshot: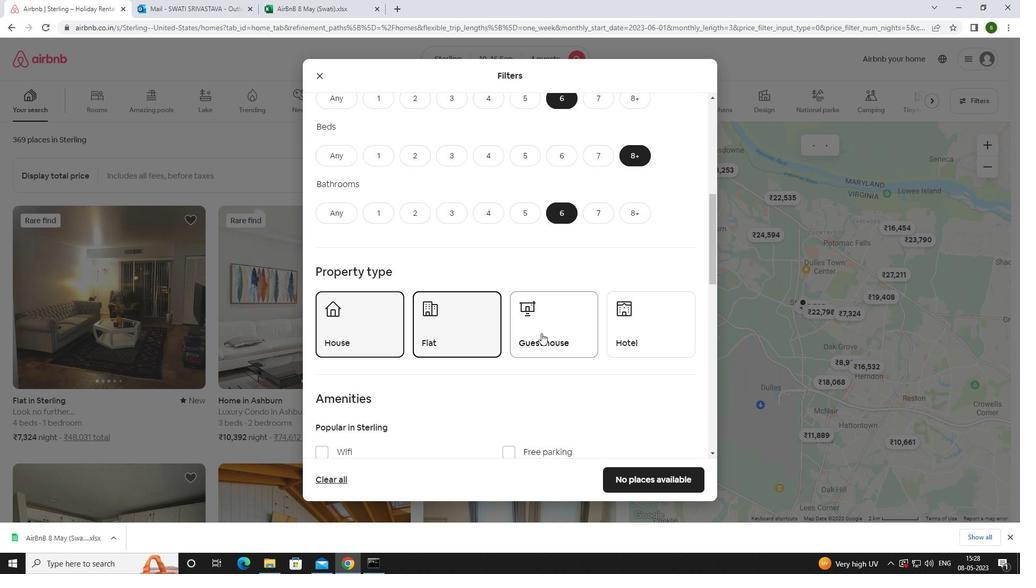 
Action: Mouse scrolled (542, 329) with delta (0, 0)
Screenshot: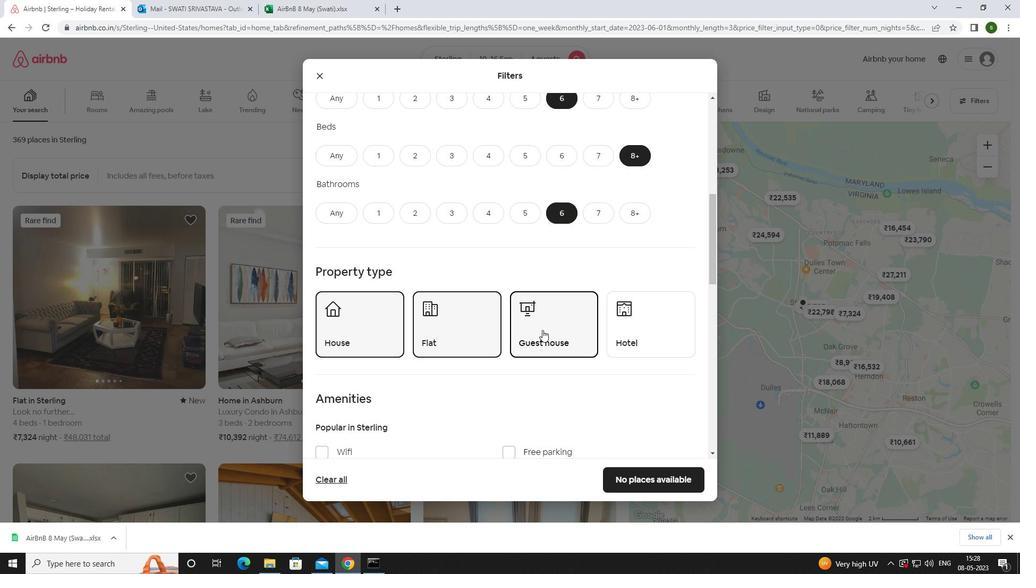 
Action: Mouse scrolled (542, 329) with delta (0, 0)
Screenshot: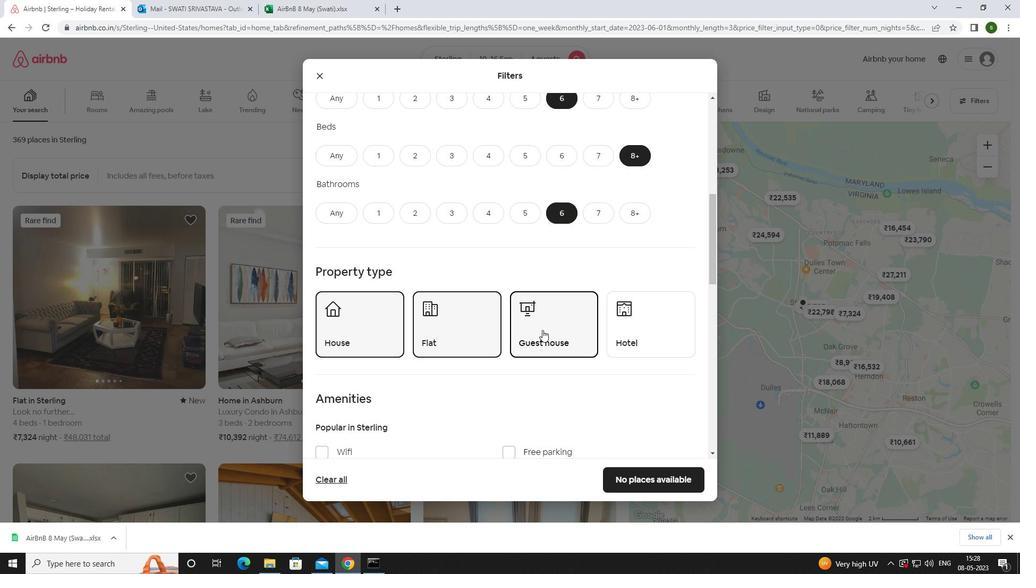 
Action: Mouse scrolled (542, 329) with delta (0, 0)
Screenshot: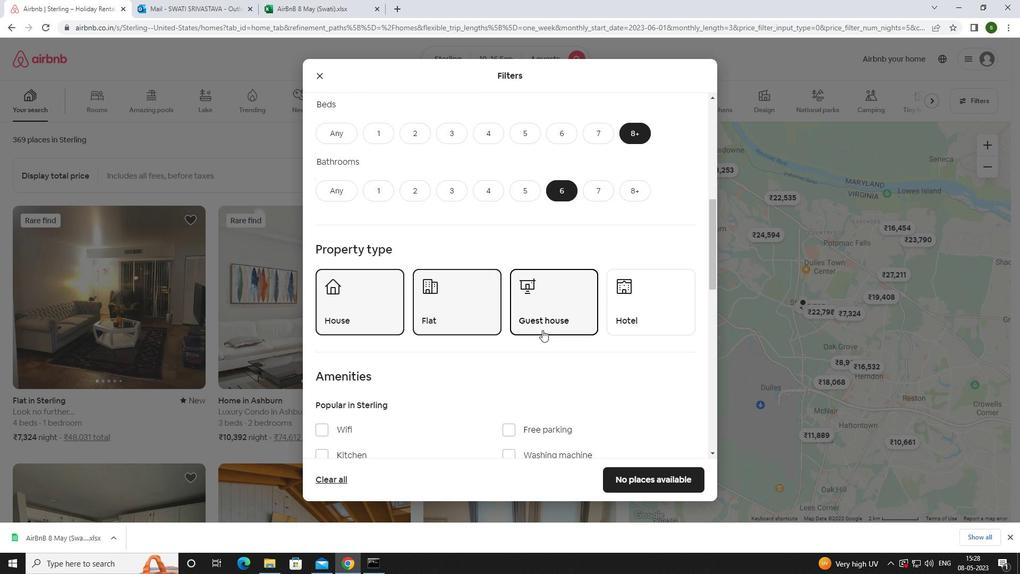 
Action: Mouse moved to (334, 296)
Screenshot: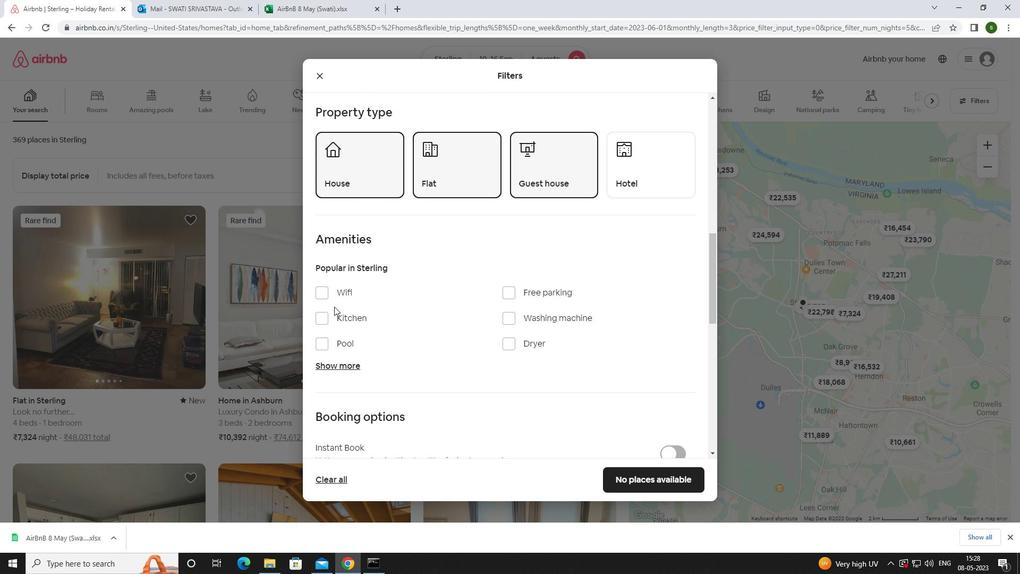 
Action: Mouse pressed left at (334, 296)
Screenshot: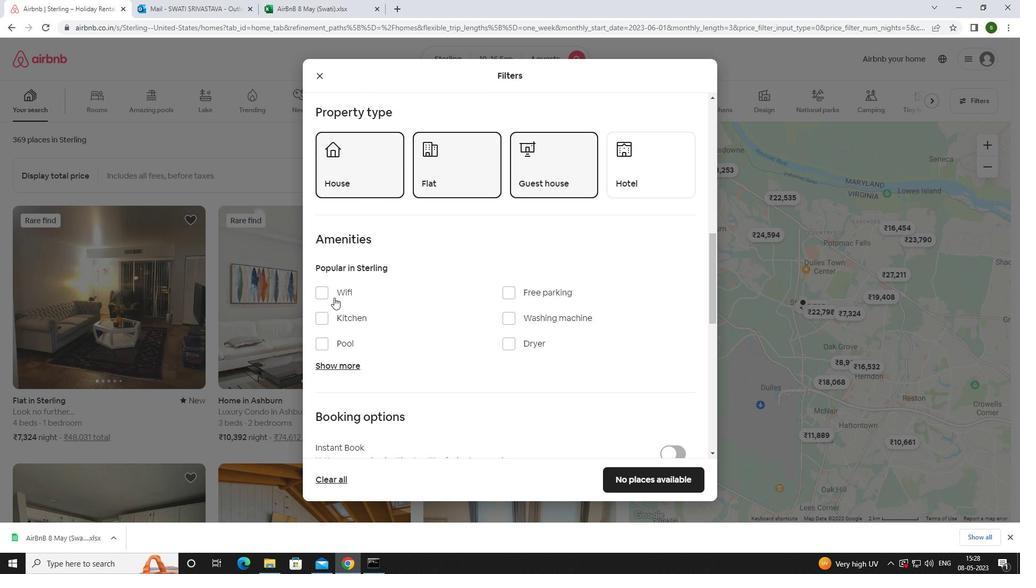 
Action: Mouse moved to (504, 292)
Screenshot: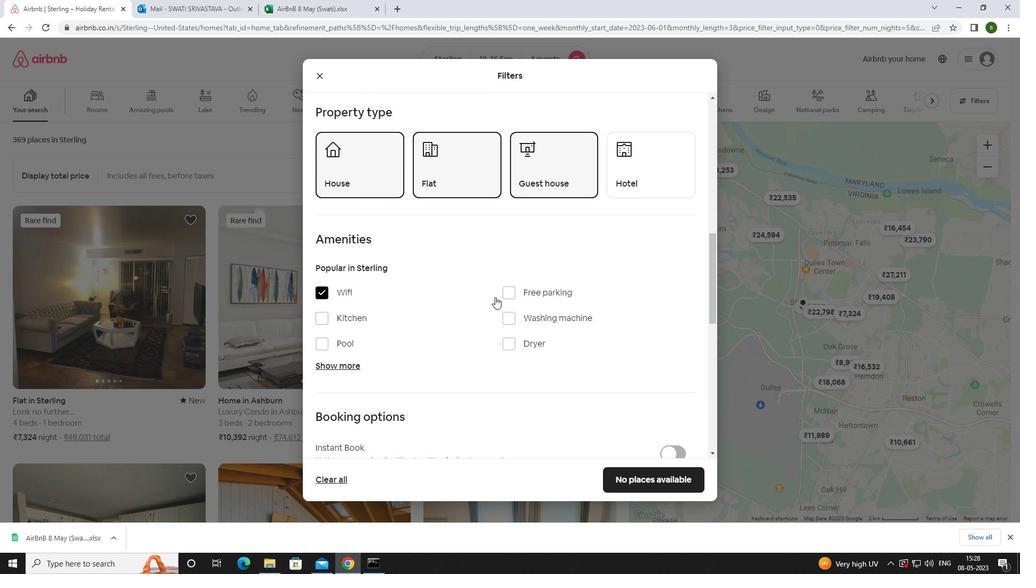 
Action: Mouse pressed left at (504, 292)
Screenshot: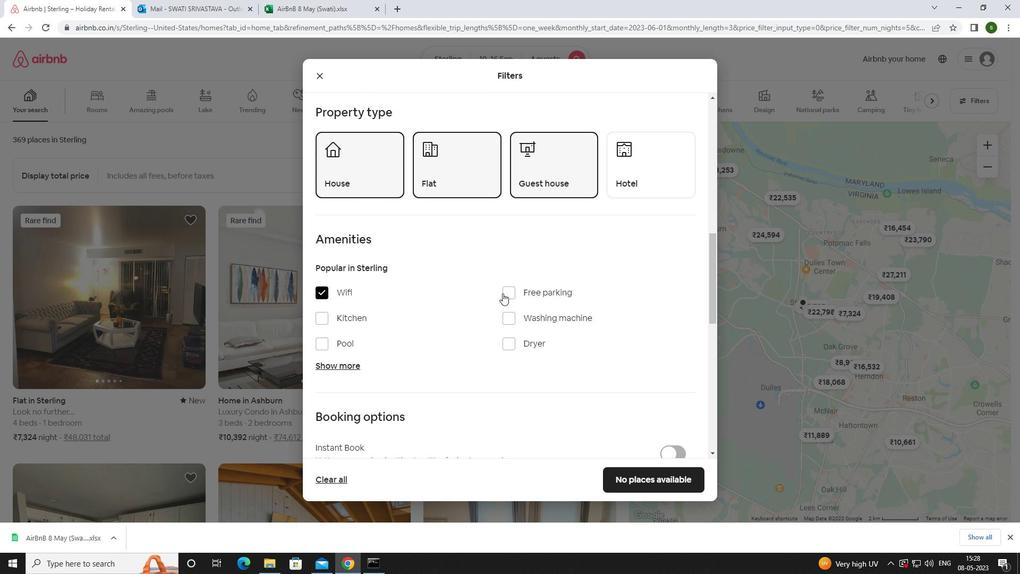 
Action: Mouse moved to (333, 360)
Screenshot: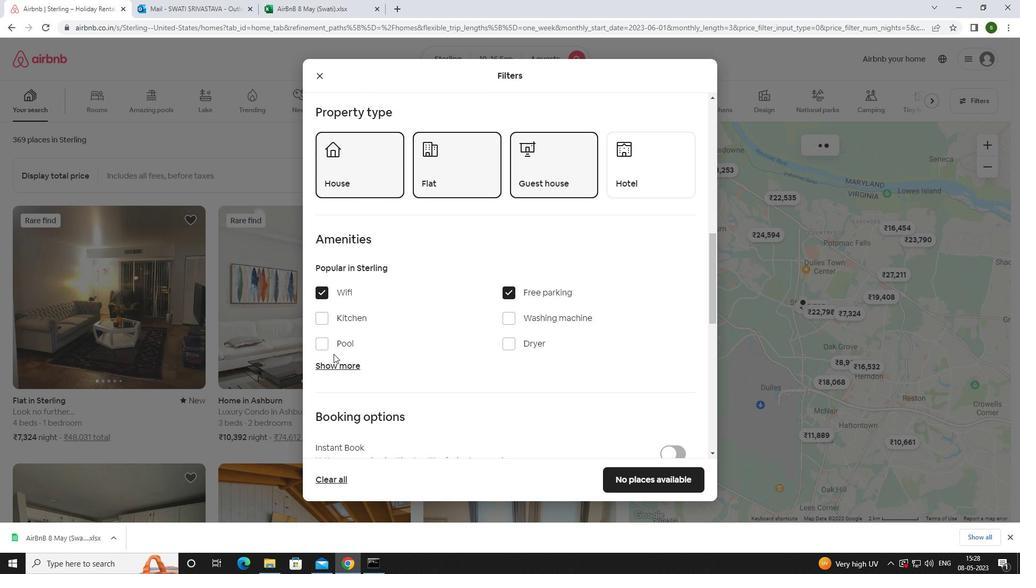 
Action: Mouse pressed left at (333, 360)
Screenshot: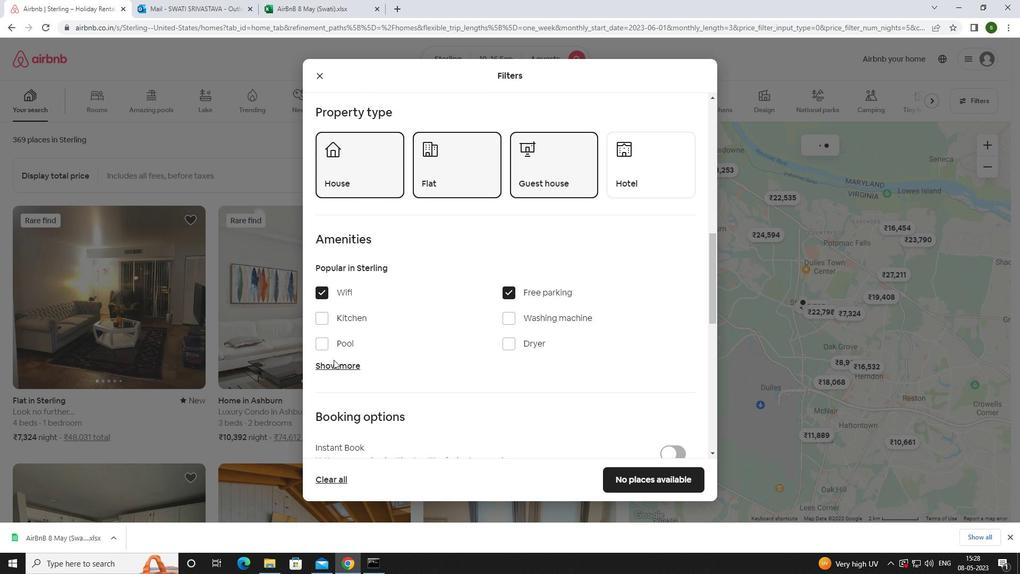 
Action: Mouse moved to (406, 346)
Screenshot: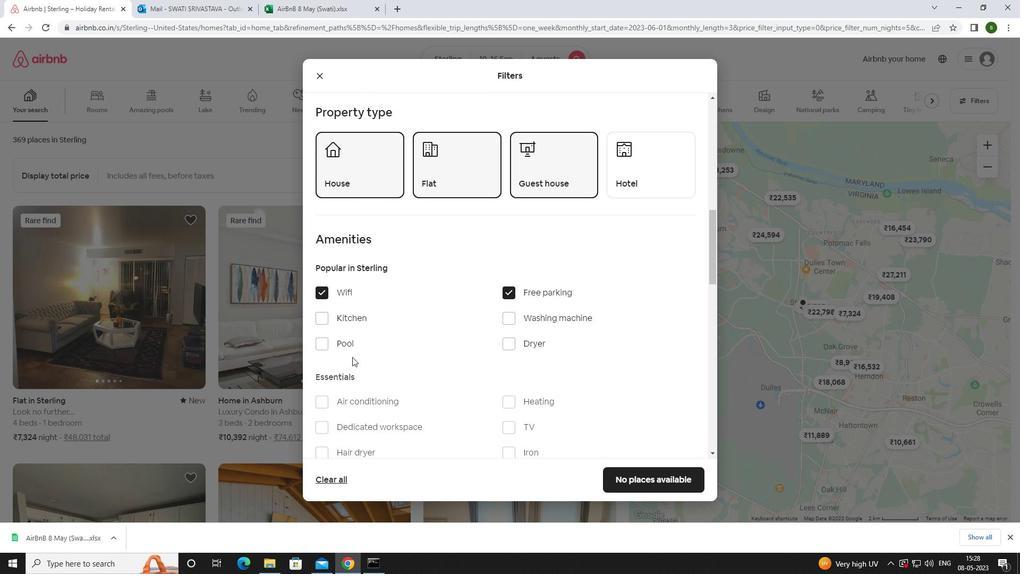 
Action: Mouse scrolled (406, 345) with delta (0, 0)
Screenshot: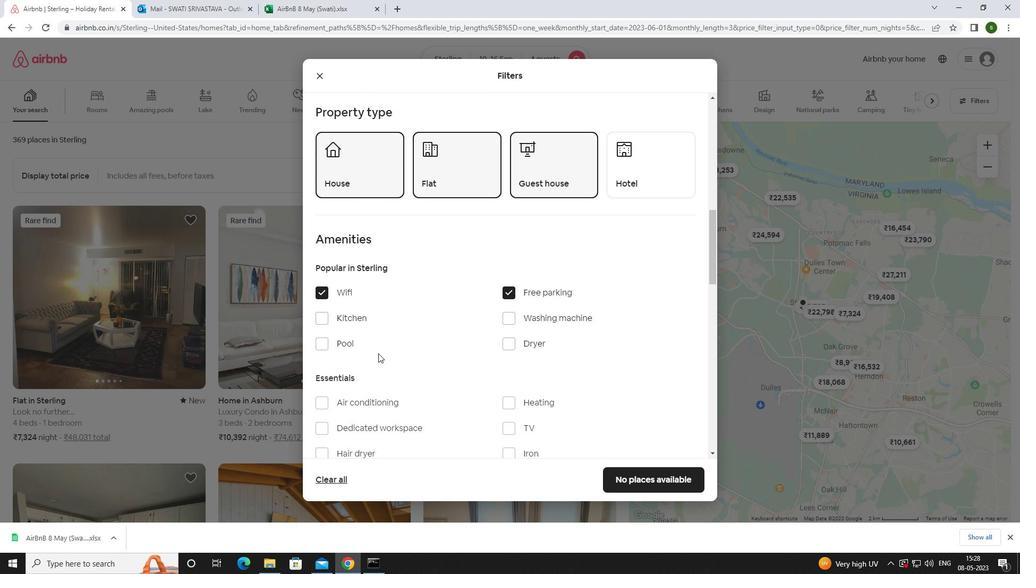 
Action: Mouse moved to (406, 346)
Screenshot: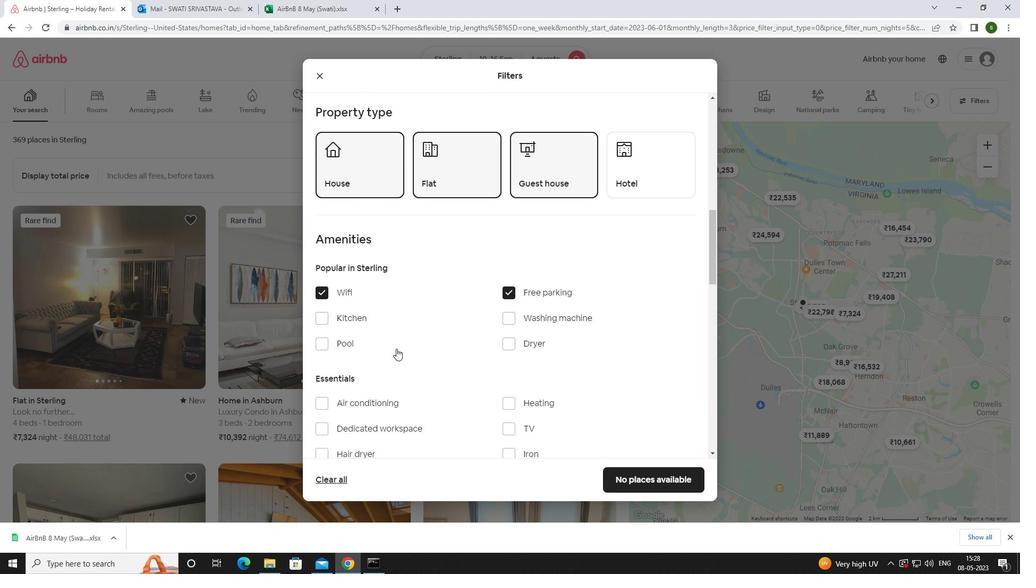 
Action: Mouse scrolled (406, 345) with delta (0, 0)
Screenshot: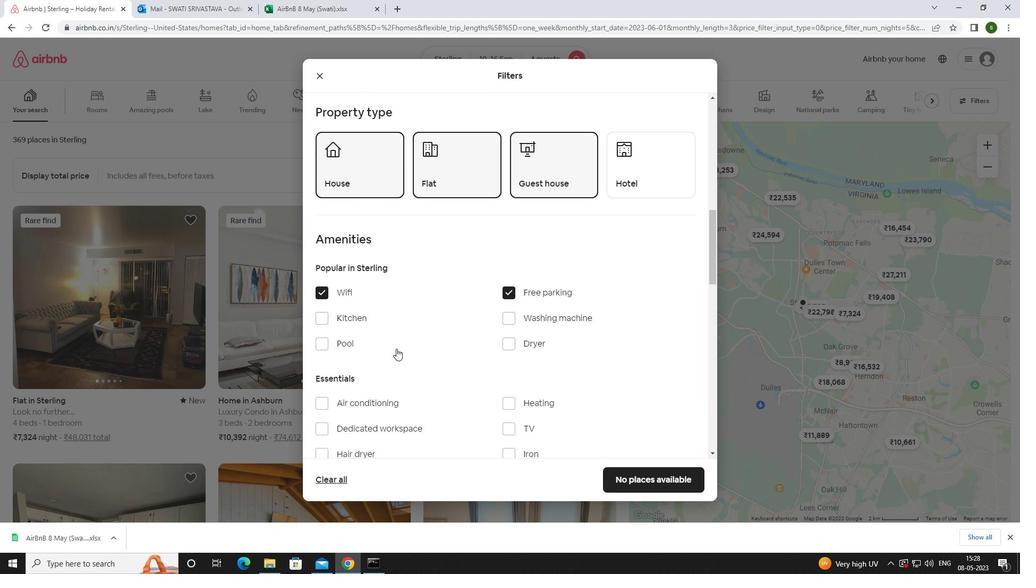 
Action: Mouse moved to (507, 322)
Screenshot: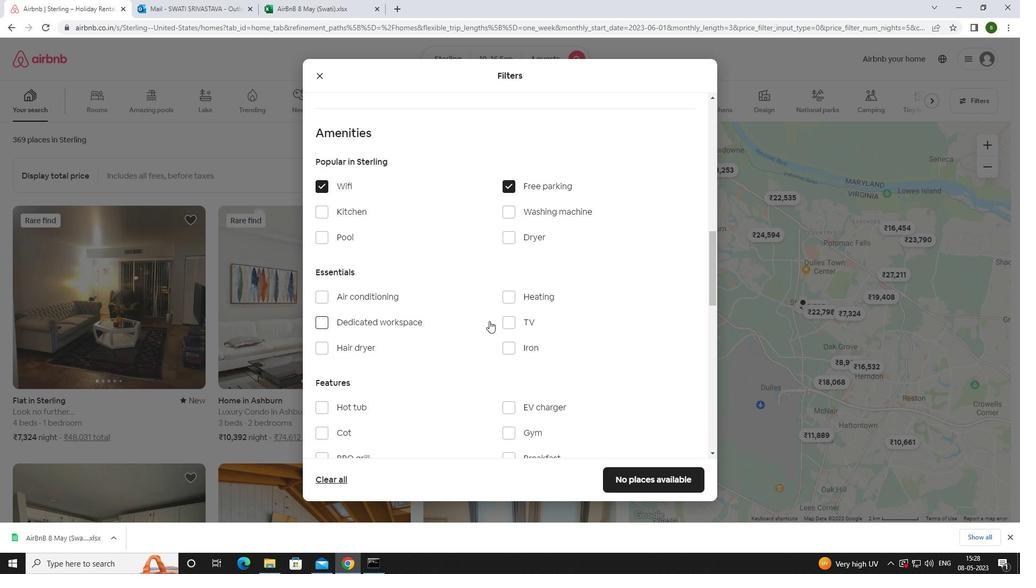 
Action: Mouse pressed left at (507, 322)
Screenshot: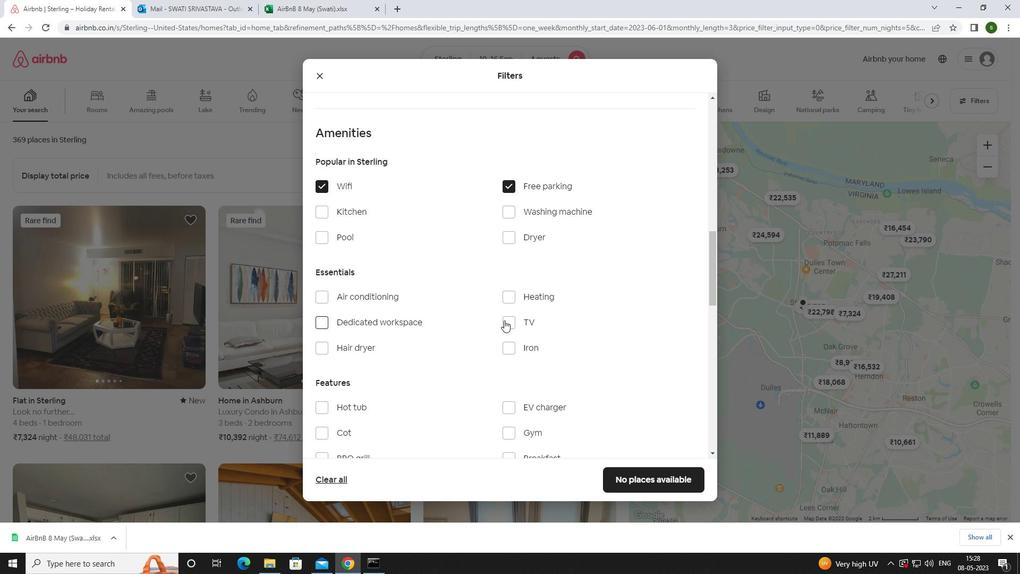 
Action: Mouse moved to (461, 319)
Screenshot: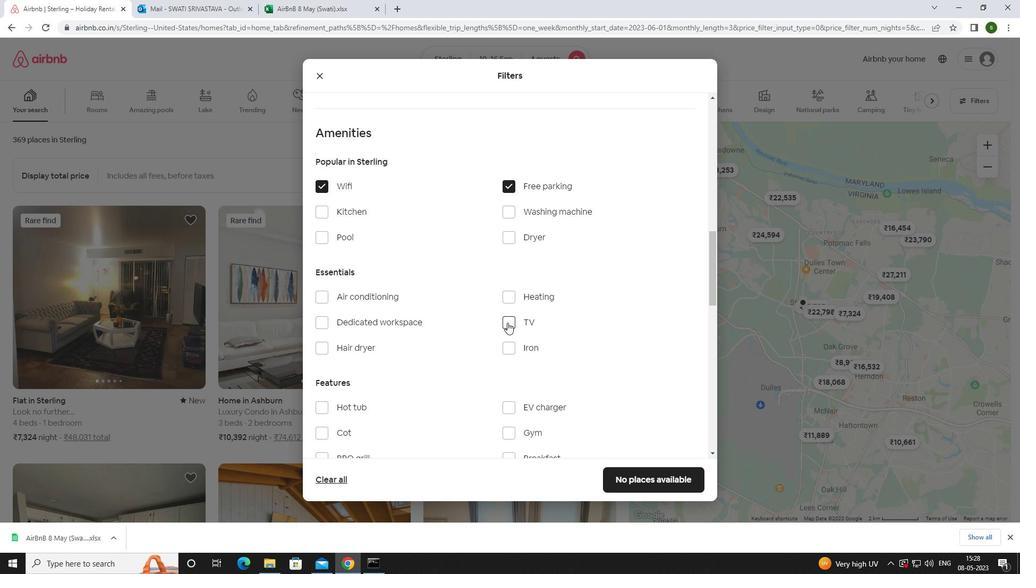 
Action: Mouse scrolled (461, 318) with delta (0, 0)
Screenshot: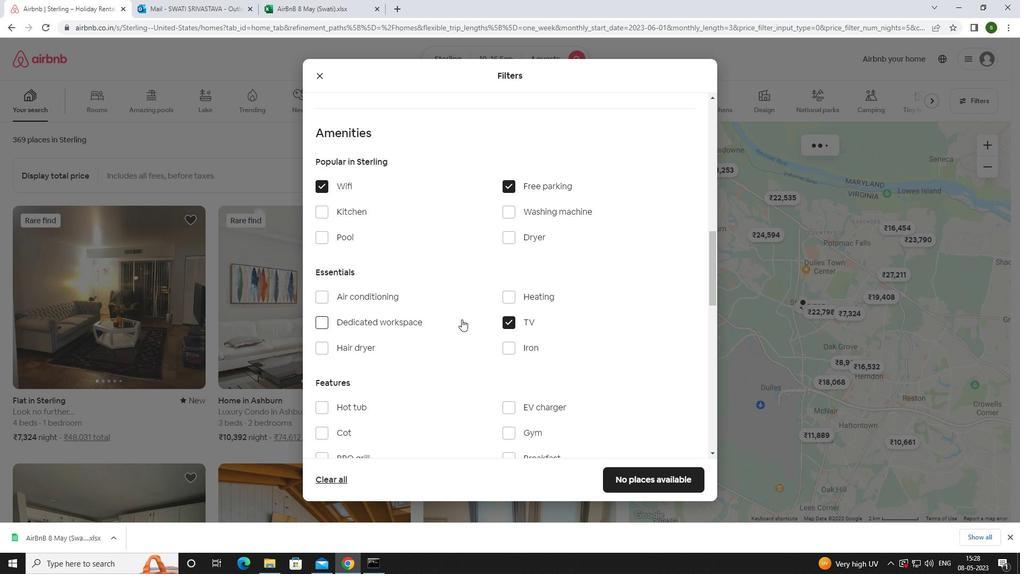 
Action: Mouse scrolled (461, 318) with delta (0, 0)
Screenshot: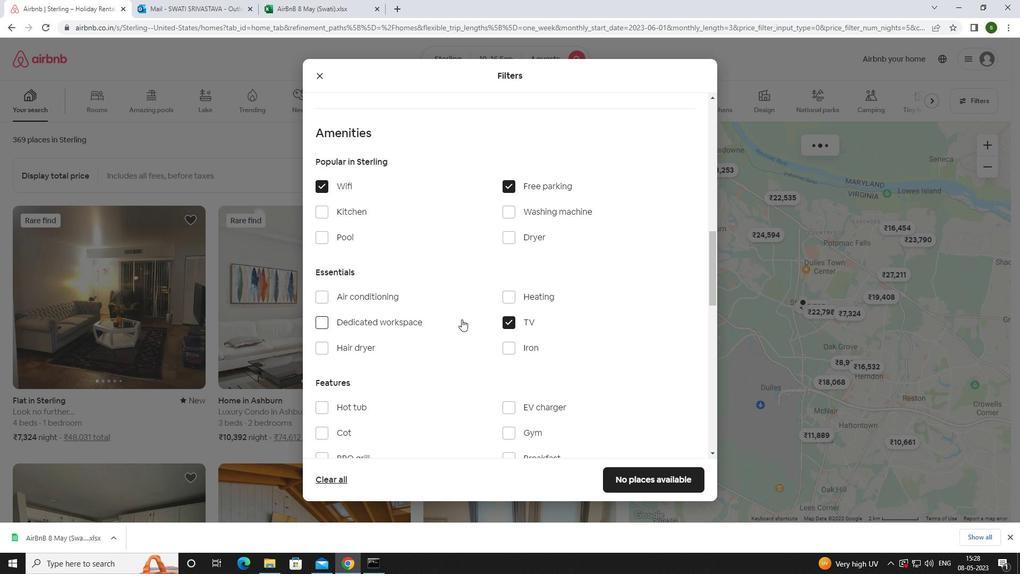 
Action: Mouse moved to (509, 324)
Screenshot: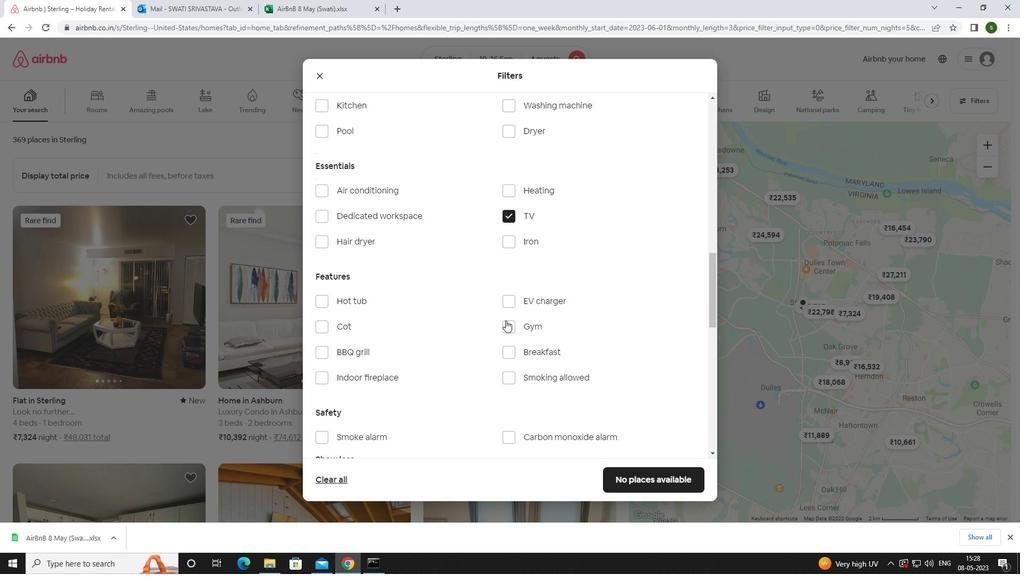 
Action: Mouse pressed left at (509, 324)
Screenshot: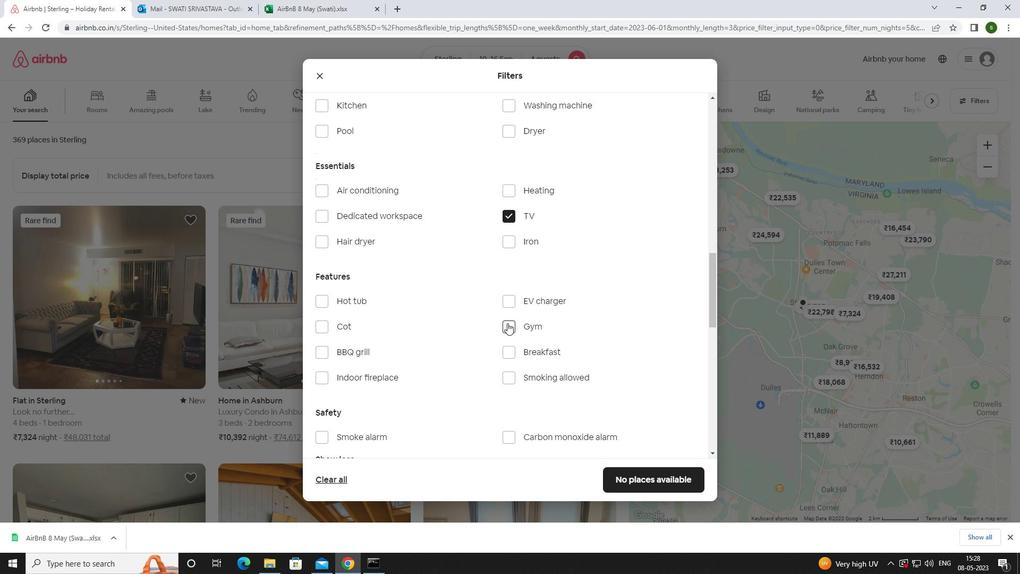 
Action: Mouse moved to (512, 352)
Screenshot: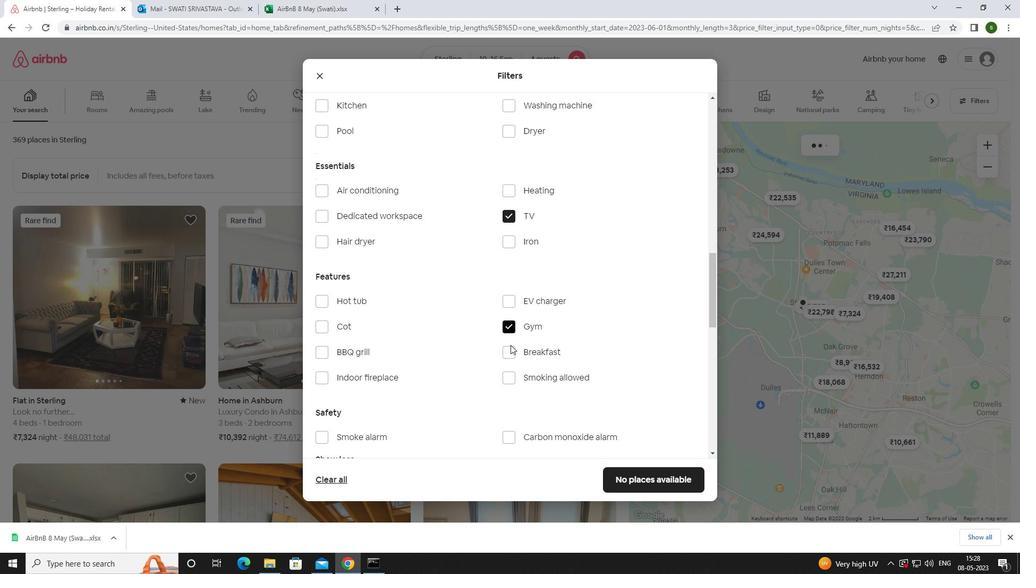 
Action: Mouse pressed left at (512, 352)
Screenshot: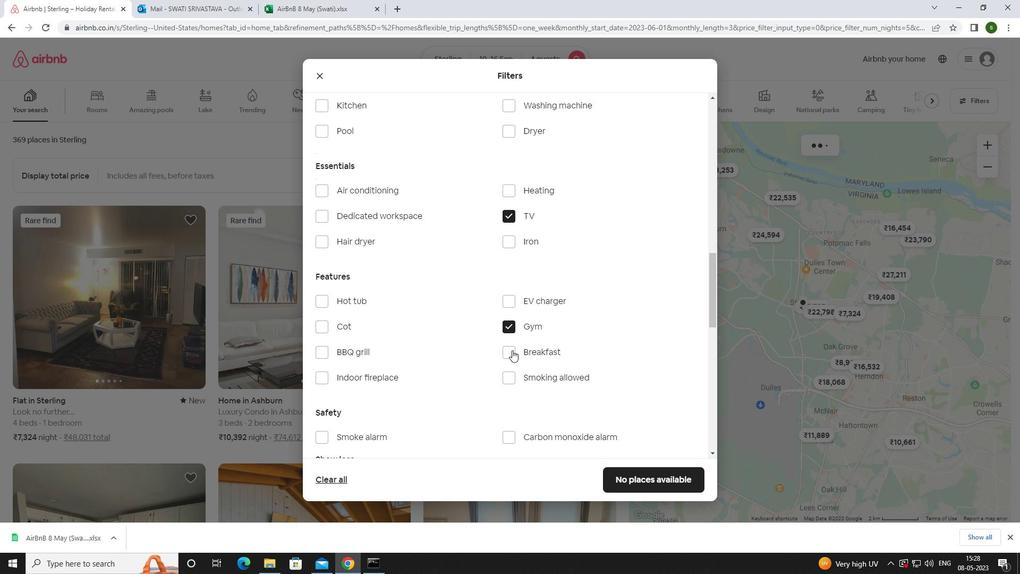 
Action: Mouse moved to (472, 338)
Screenshot: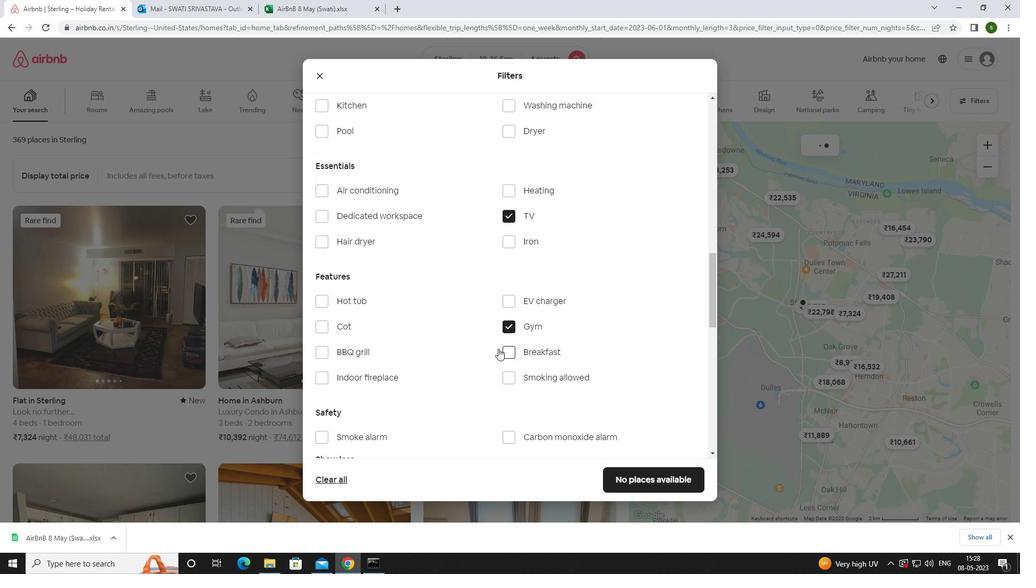 
Action: Mouse scrolled (472, 337) with delta (0, 0)
Screenshot: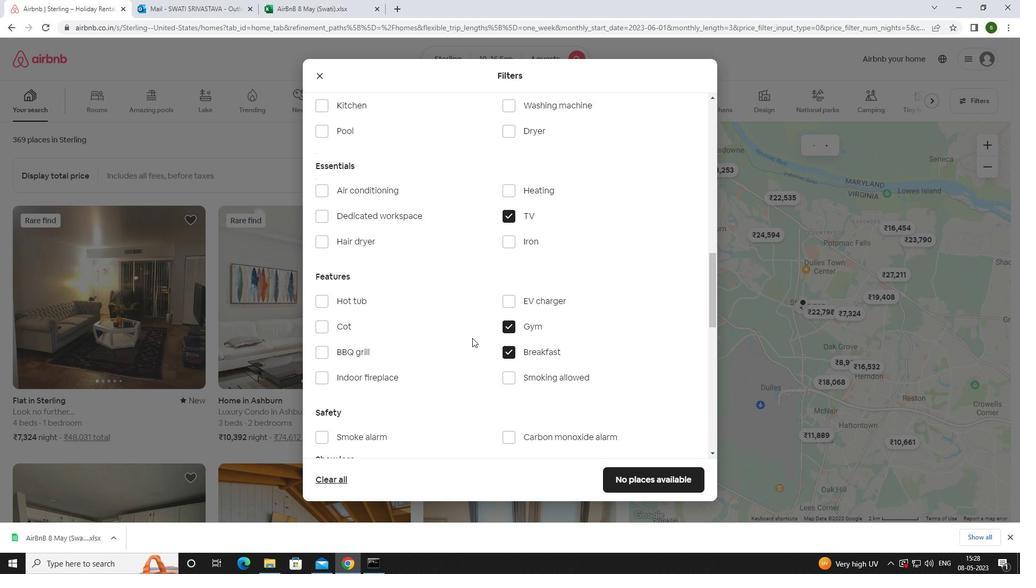 
Action: Mouse scrolled (472, 337) with delta (0, 0)
Screenshot: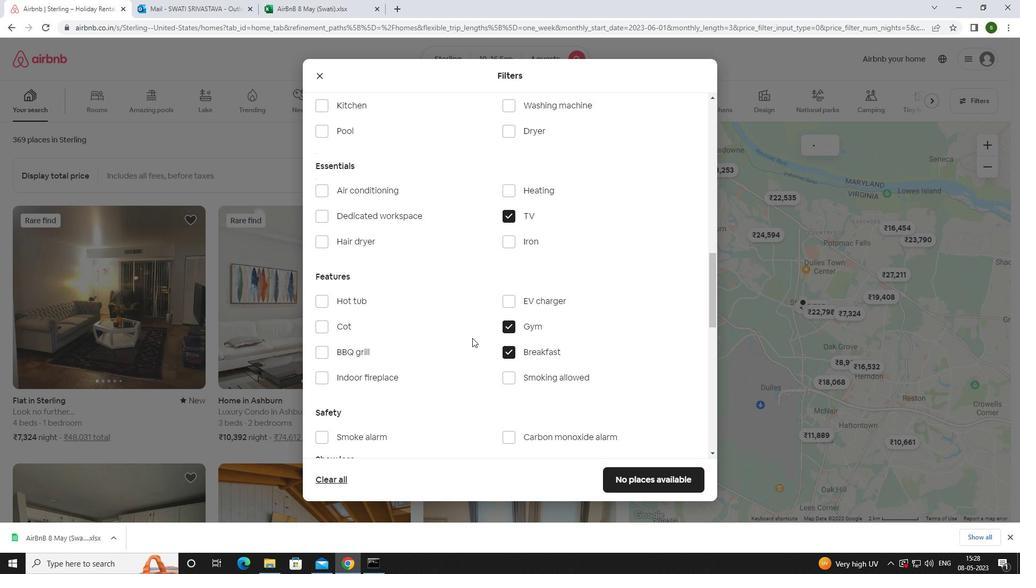 
Action: Mouse scrolled (472, 337) with delta (0, 0)
Screenshot: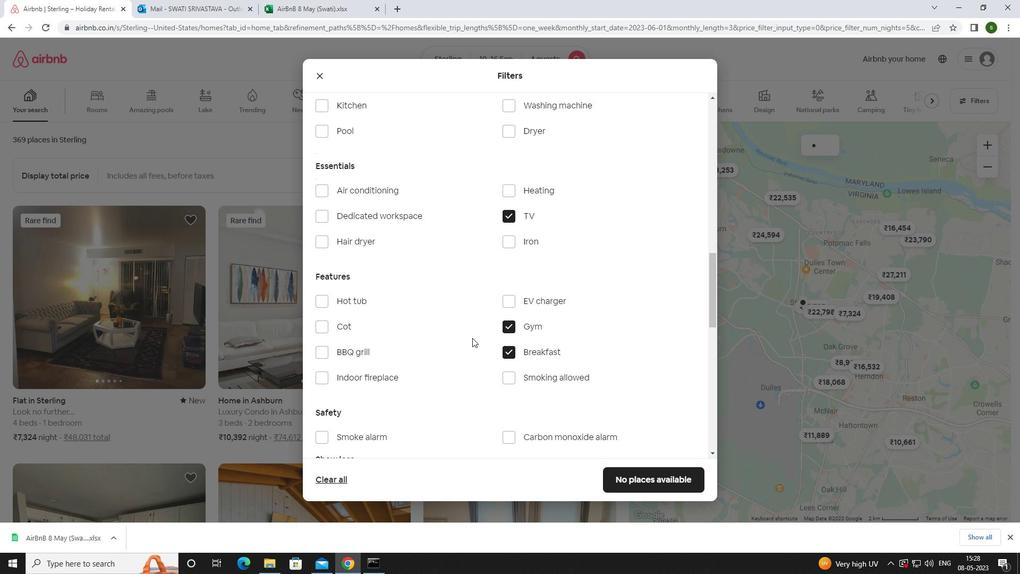 
Action: Mouse scrolled (472, 337) with delta (0, 0)
Screenshot: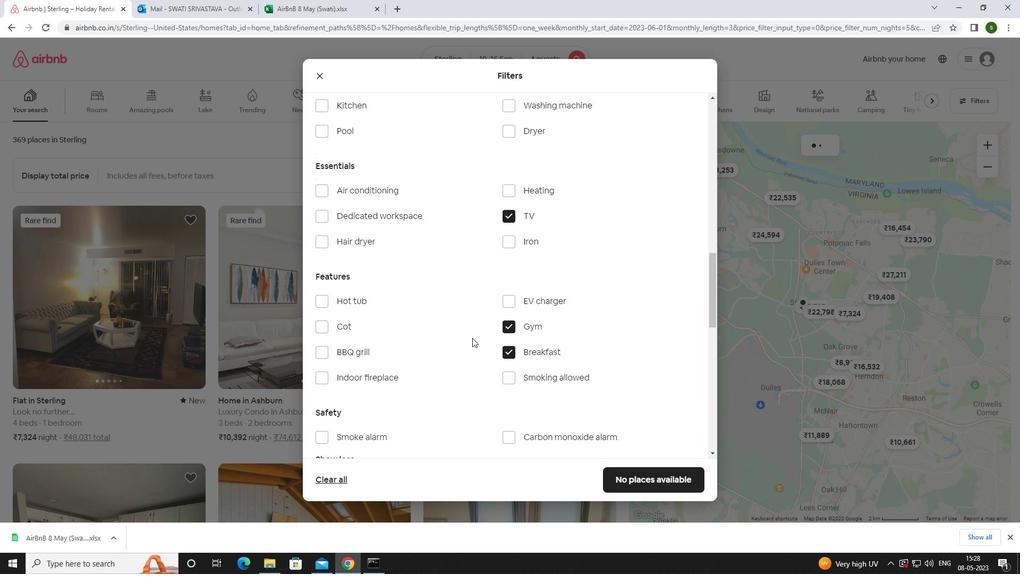 
Action: Mouse scrolled (472, 337) with delta (0, 0)
Screenshot: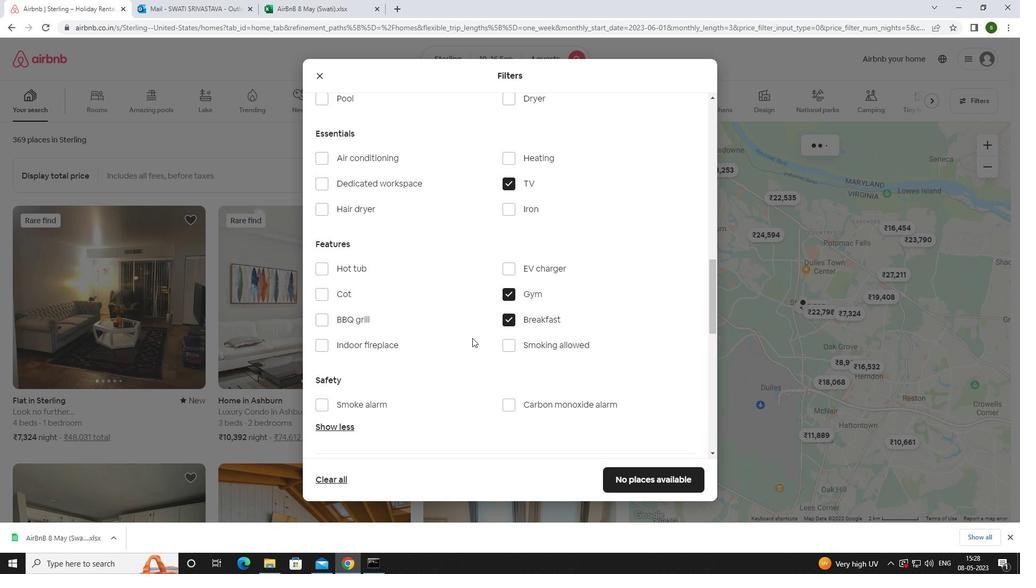 
Action: Mouse scrolled (472, 337) with delta (0, 0)
Screenshot: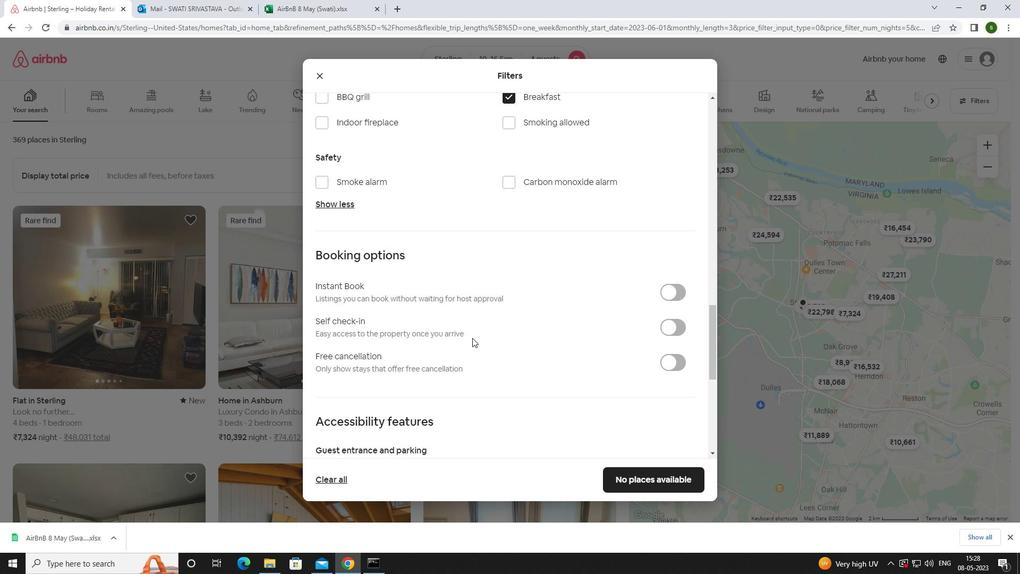 
Action: Mouse scrolled (472, 337) with delta (0, 0)
Screenshot: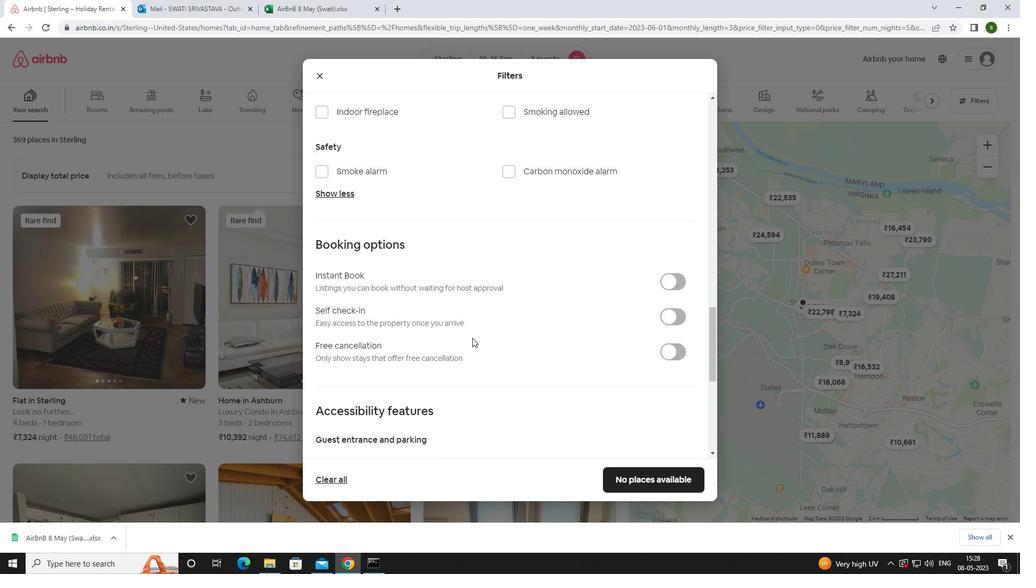 
Action: Mouse moved to (671, 211)
Screenshot: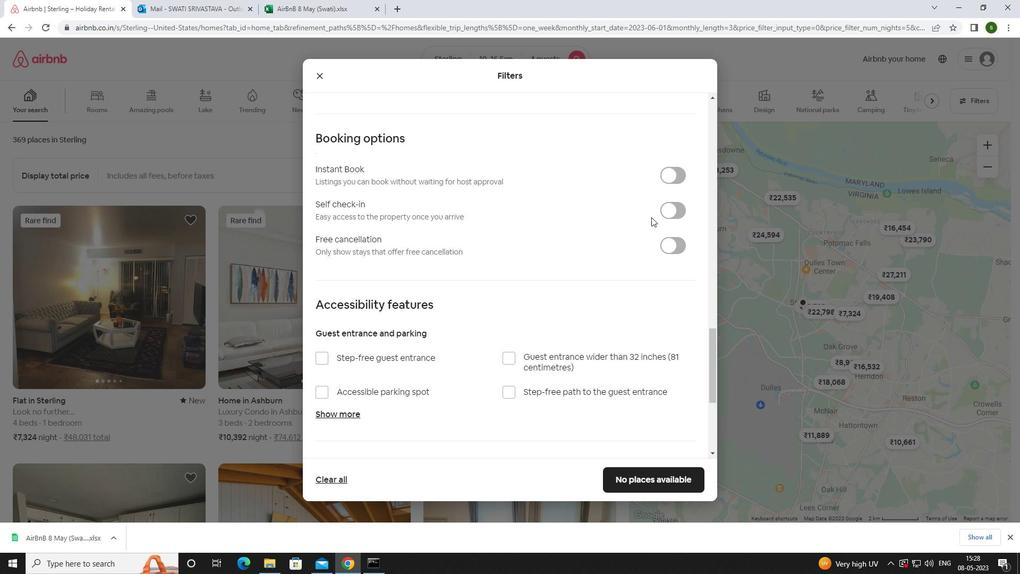 
Action: Mouse pressed left at (671, 211)
Screenshot: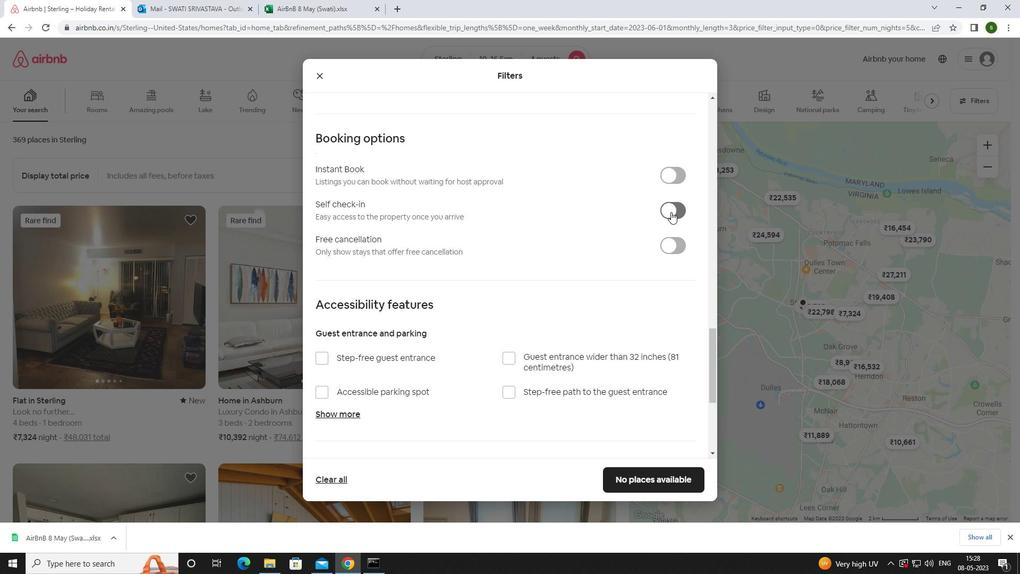 
Action: Mouse moved to (547, 280)
Screenshot: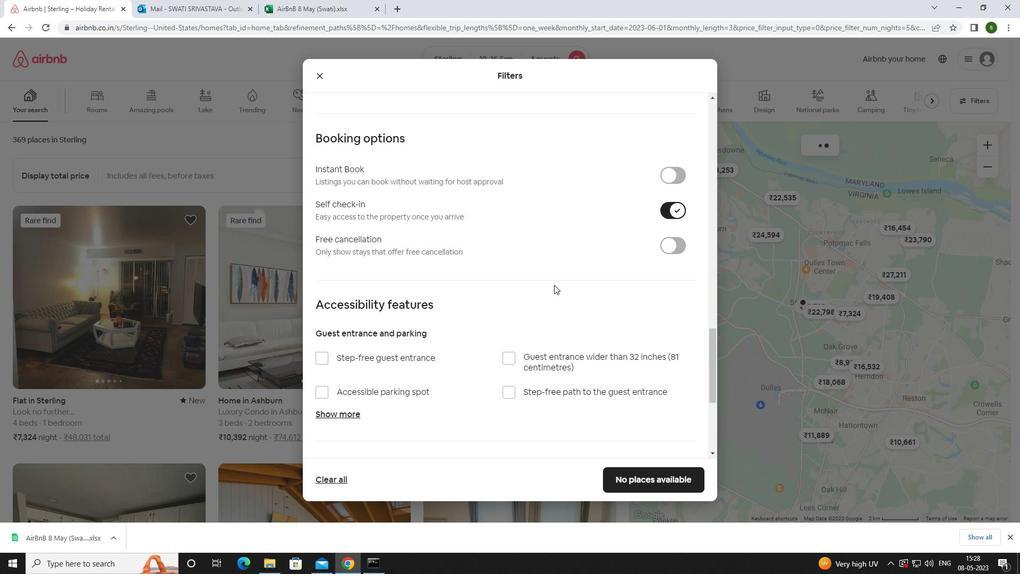 
Action: Mouse scrolled (547, 280) with delta (0, 0)
Screenshot: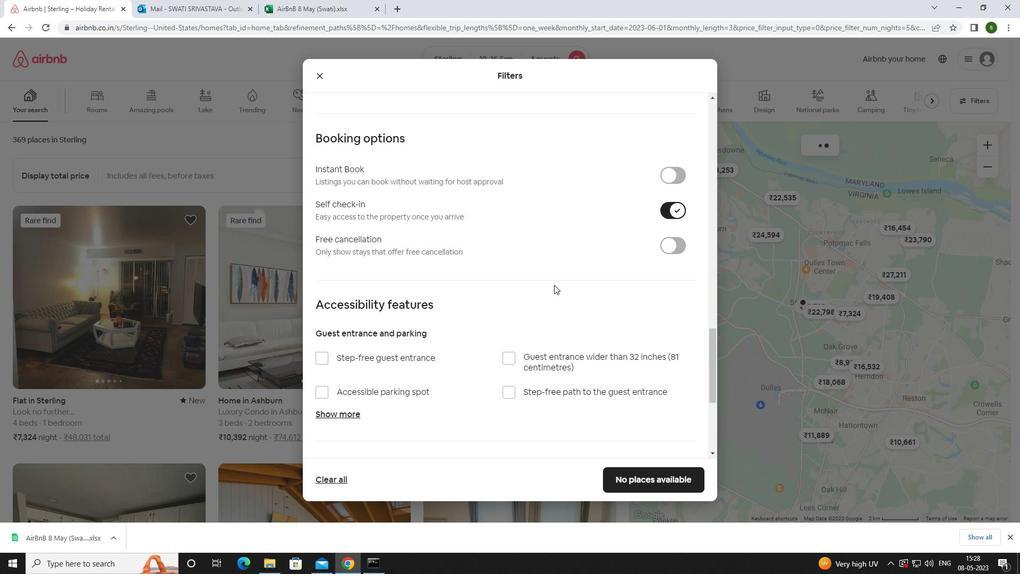 
Action: Mouse moved to (543, 281)
Screenshot: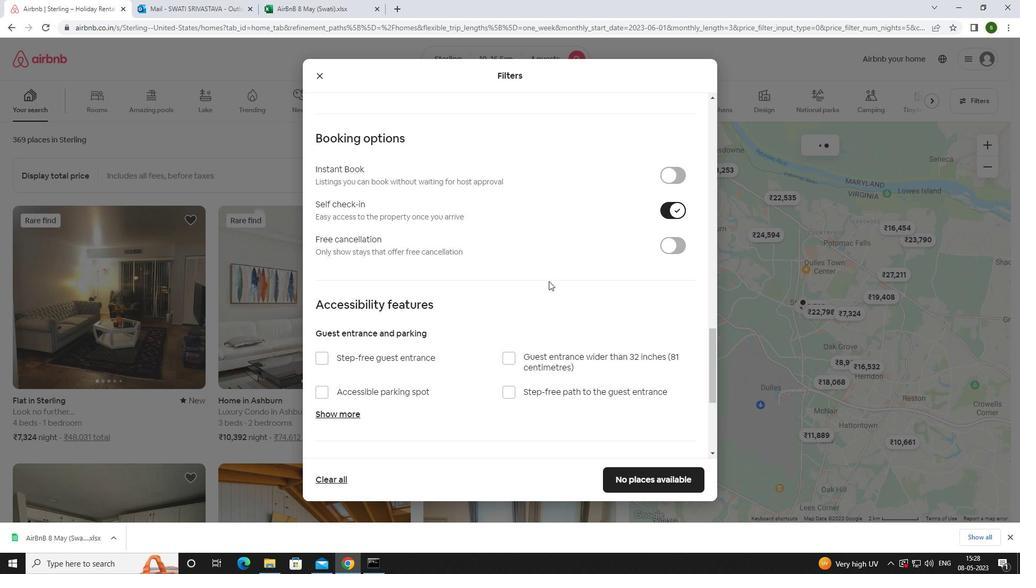 
Action: Mouse scrolled (543, 281) with delta (0, 0)
Screenshot: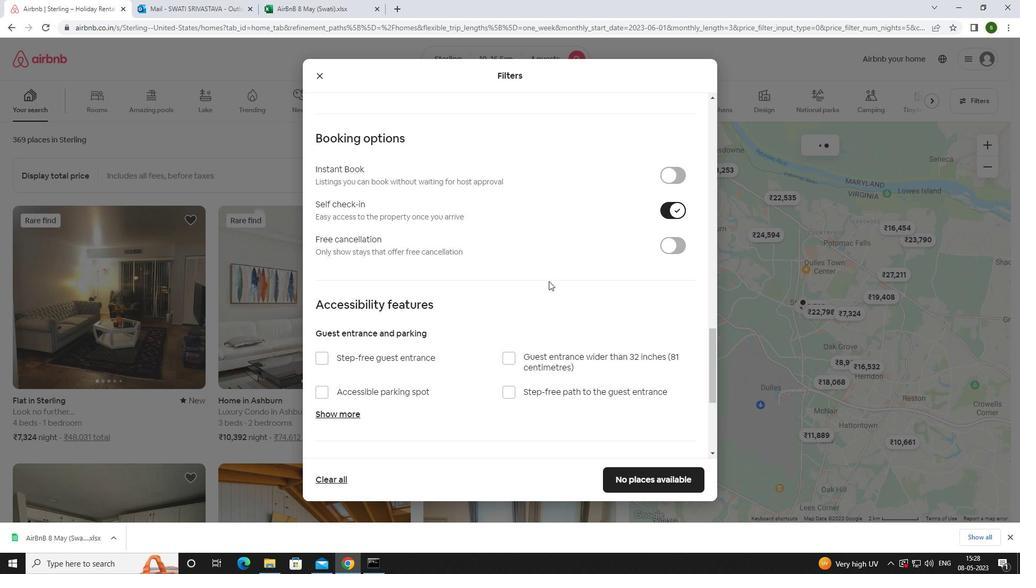 
Action: Mouse moved to (540, 282)
Screenshot: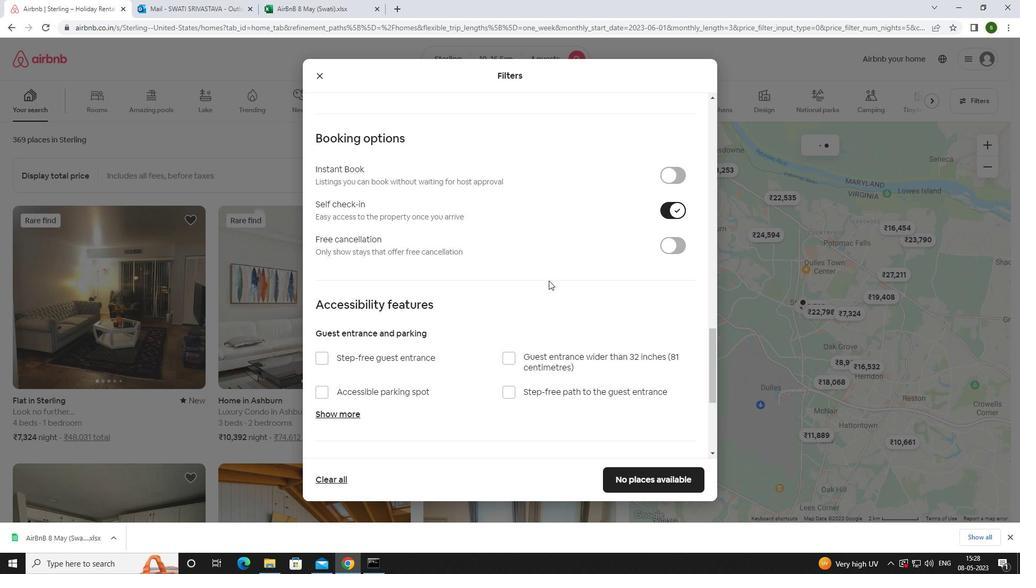 
Action: Mouse scrolled (540, 282) with delta (0, 0)
Screenshot: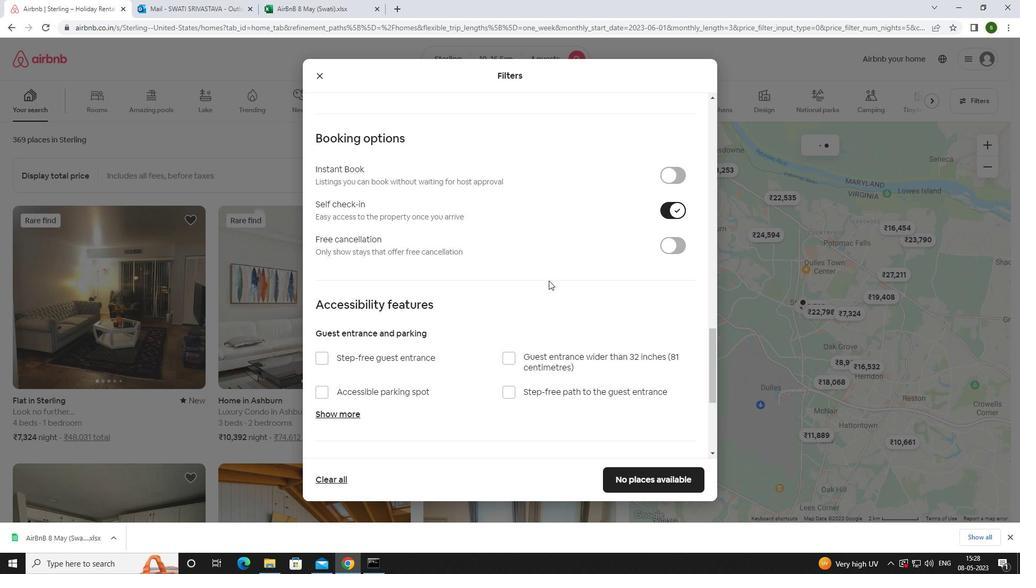 
Action: Mouse moved to (537, 283)
Screenshot: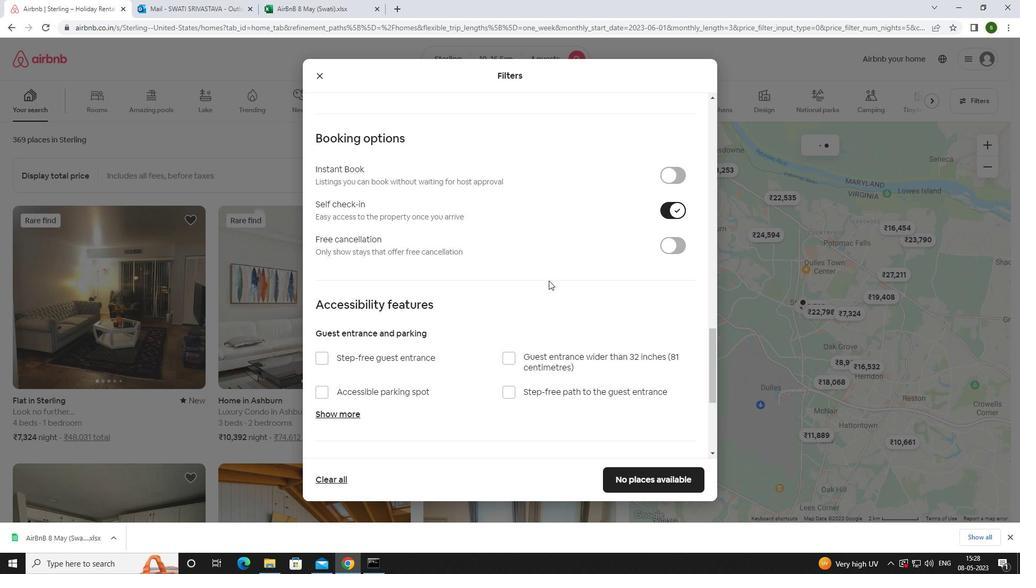 
Action: Mouse scrolled (537, 282) with delta (0, 0)
Screenshot: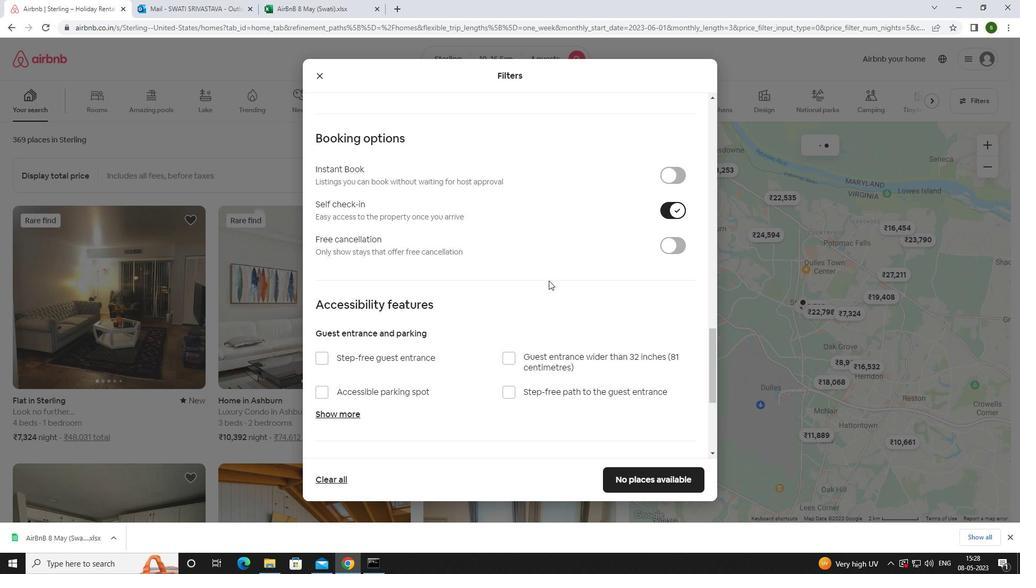 
Action: Mouse moved to (533, 284)
Screenshot: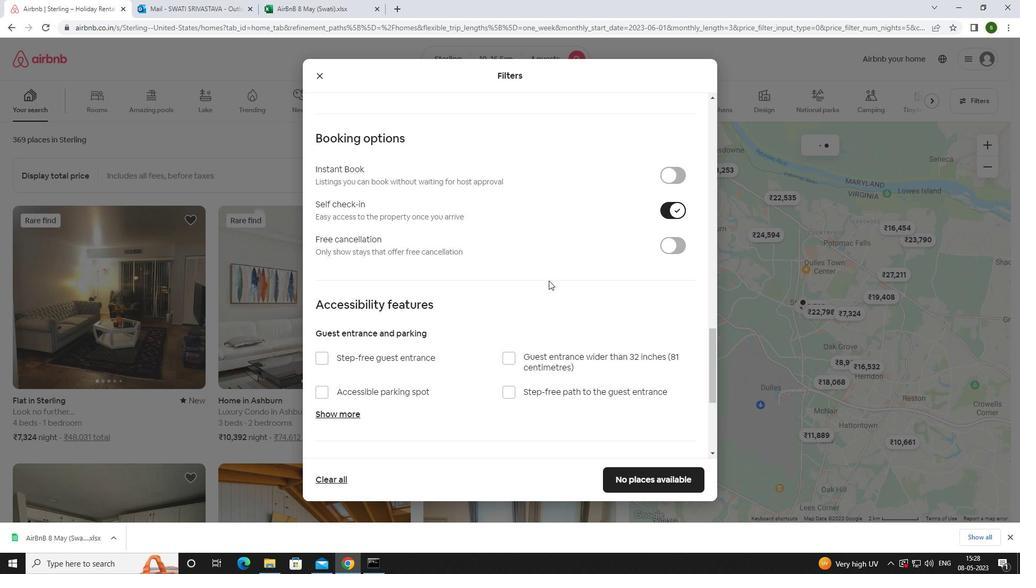 
Action: Mouse scrolled (533, 283) with delta (0, 0)
Screenshot: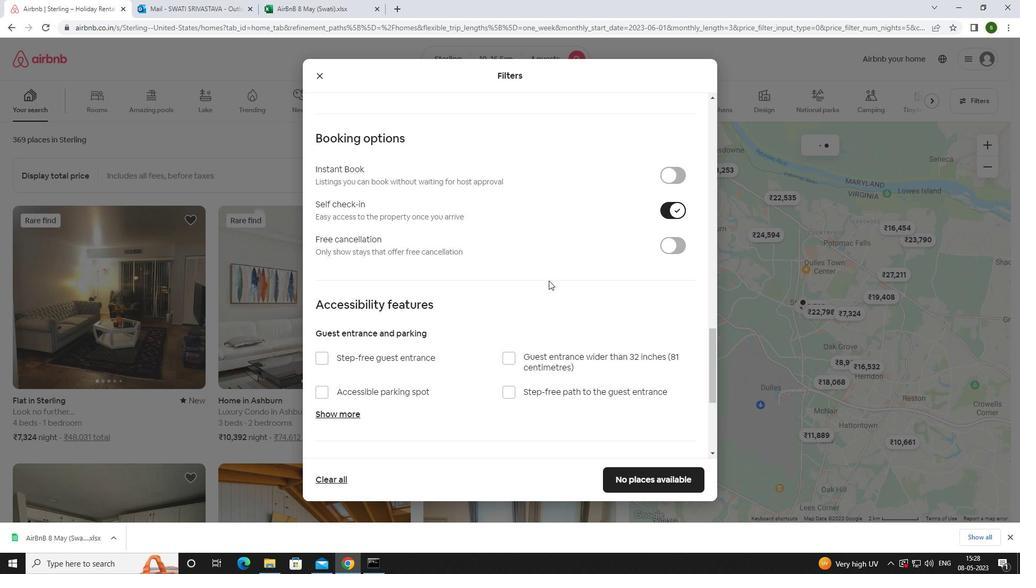 
Action: Mouse moved to (524, 285)
Screenshot: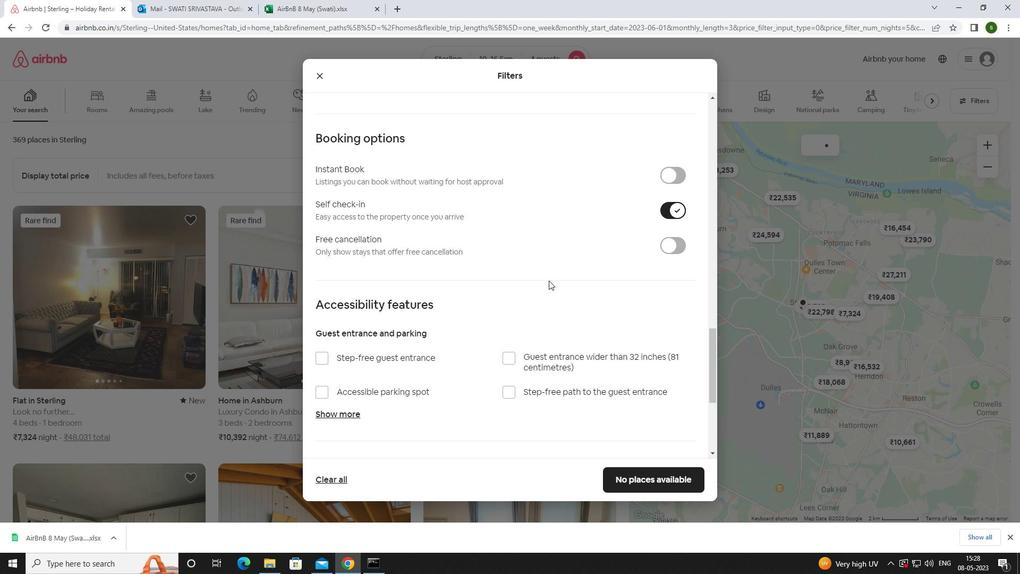 
Action: Mouse scrolled (524, 285) with delta (0, 0)
Screenshot: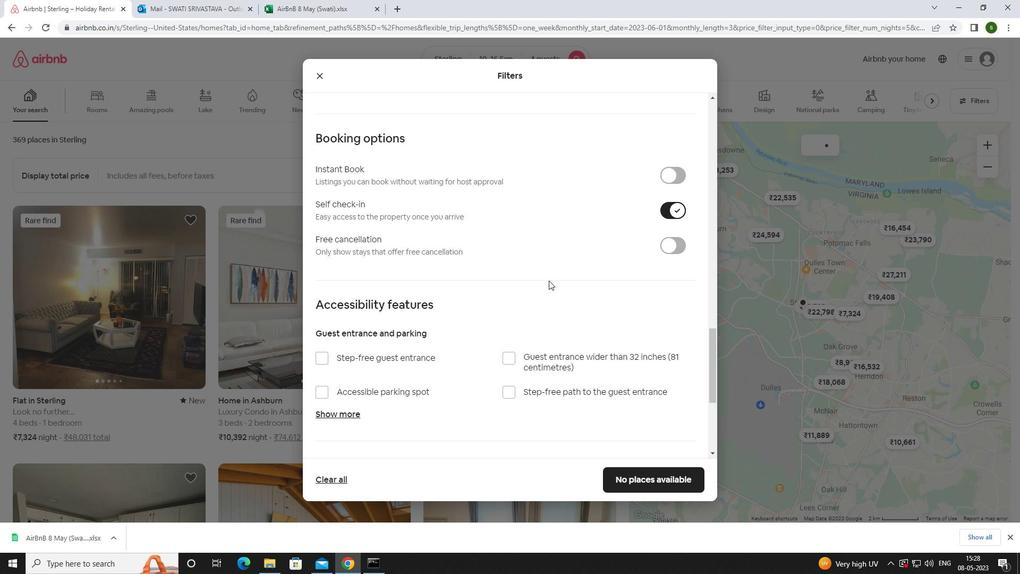 
Action: Mouse moved to (498, 287)
Screenshot: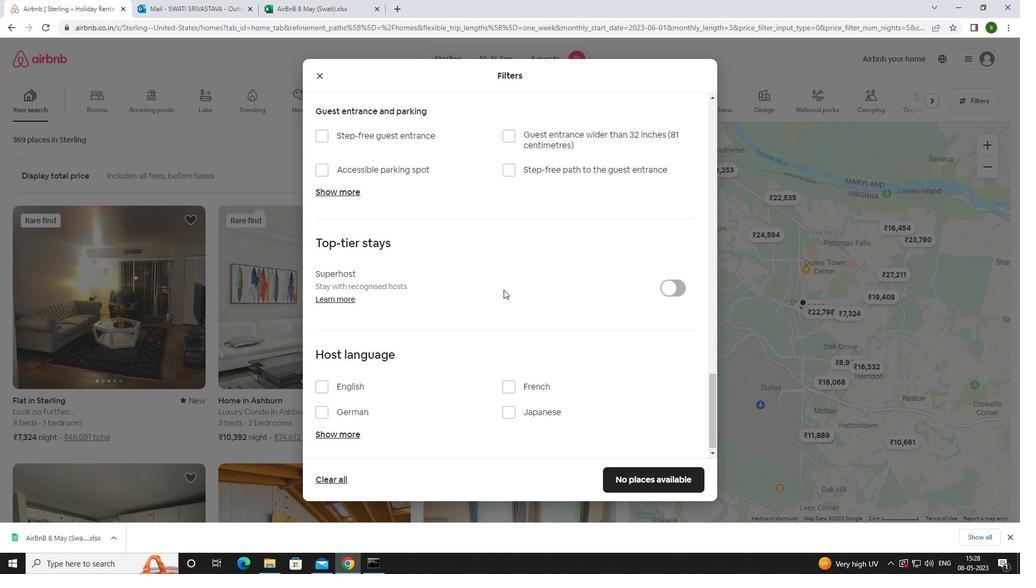 
Action: Mouse scrolled (498, 287) with delta (0, 0)
Screenshot: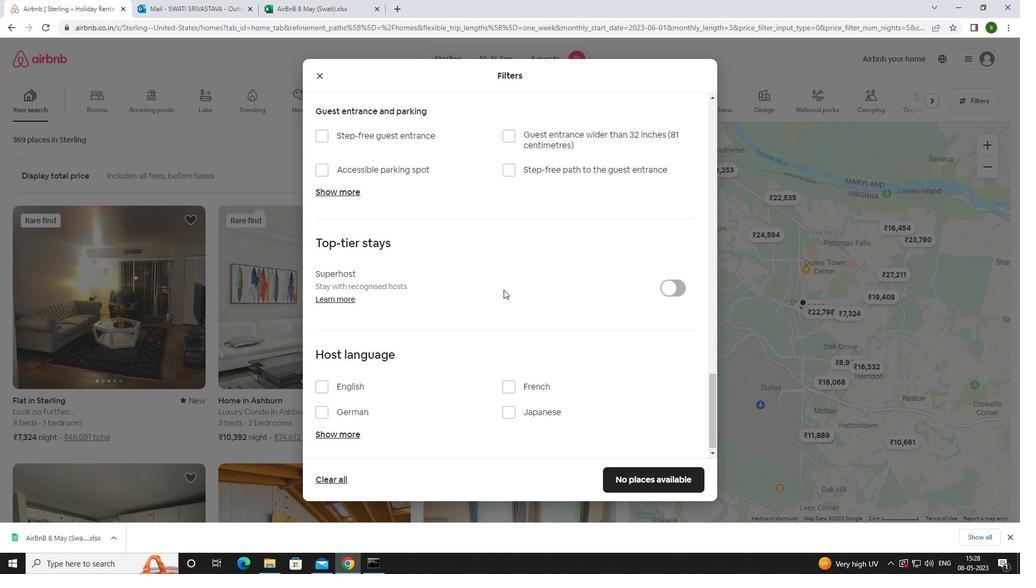 
Action: Mouse moved to (496, 289)
Screenshot: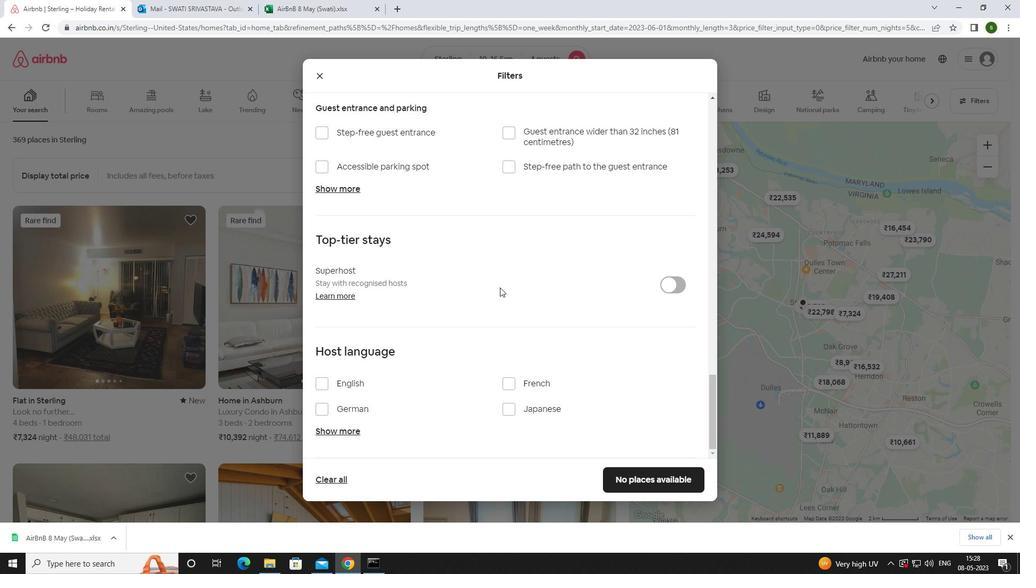 
Action: Mouse scrolled (496, 289) with delta (0, 0)
Screenshot: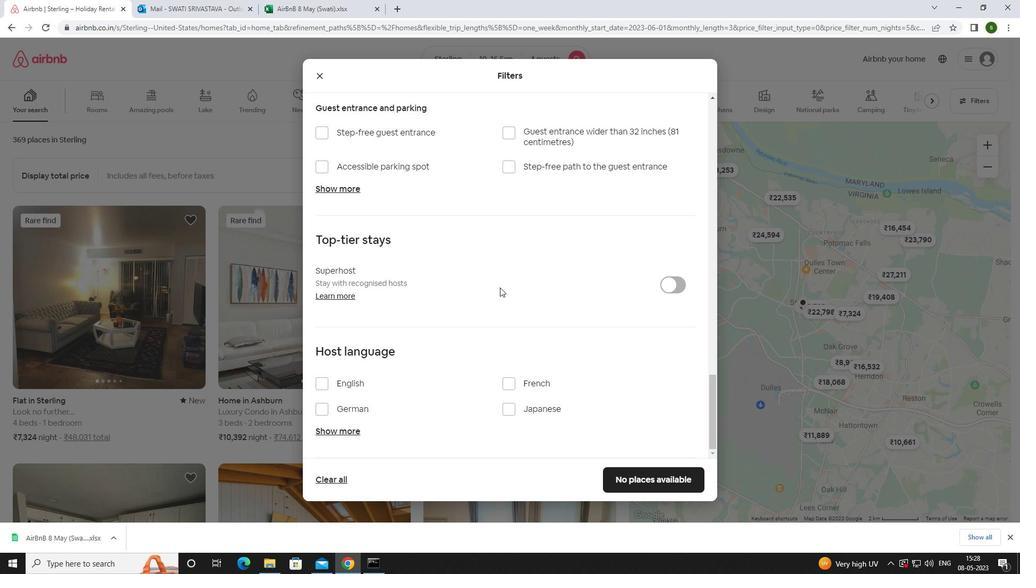 
Action: Mouse moved to (495, 293)
Screenshot: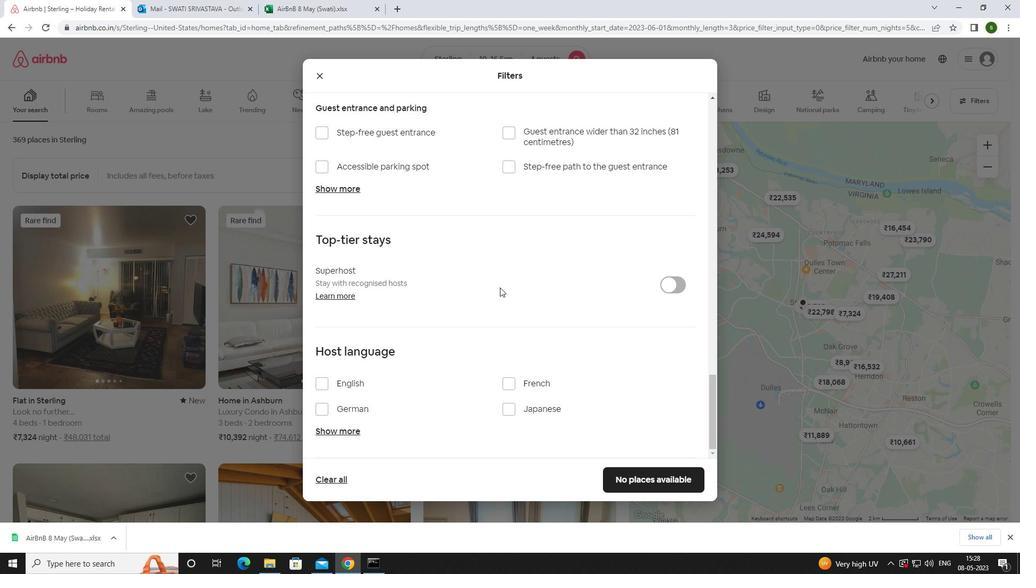 
Action: Mouse scrolled (495, 292) with delta (0, 0)
Screenshot: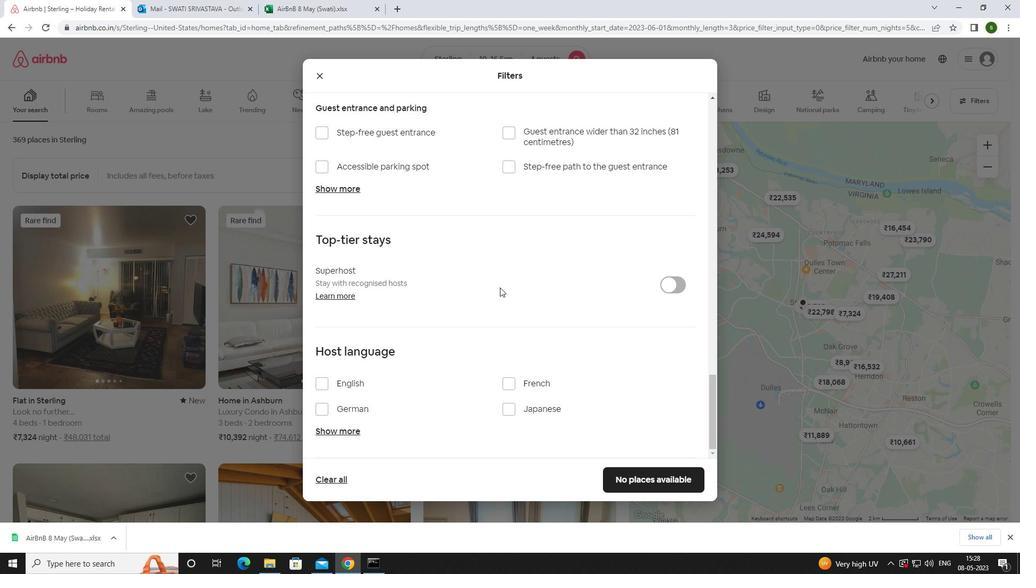 
Action: Mouse moved to (489, 301)
Screenshot: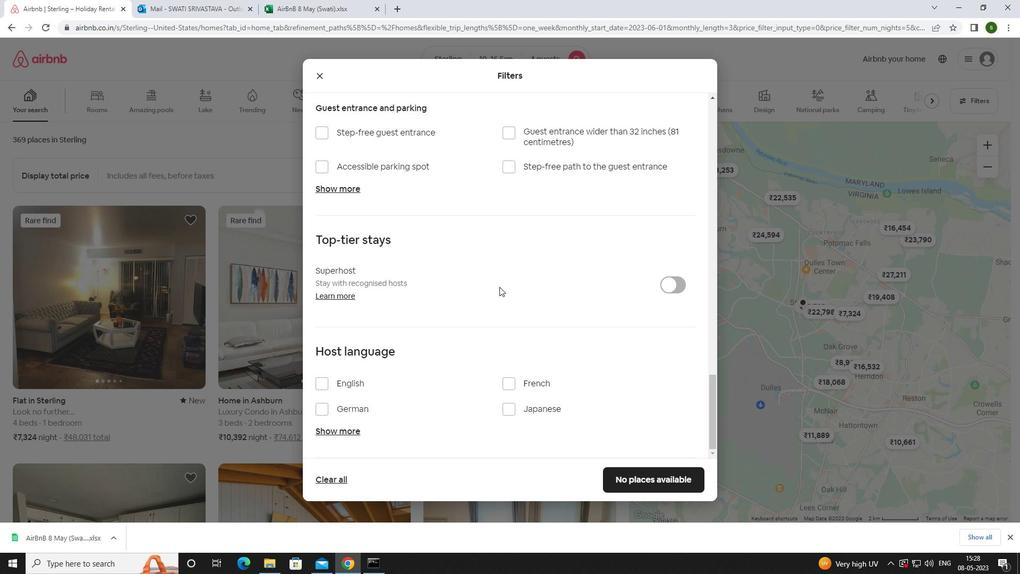 
Action: Mouse scrolled (489, 300) with delta (0, 0)
Screenshot: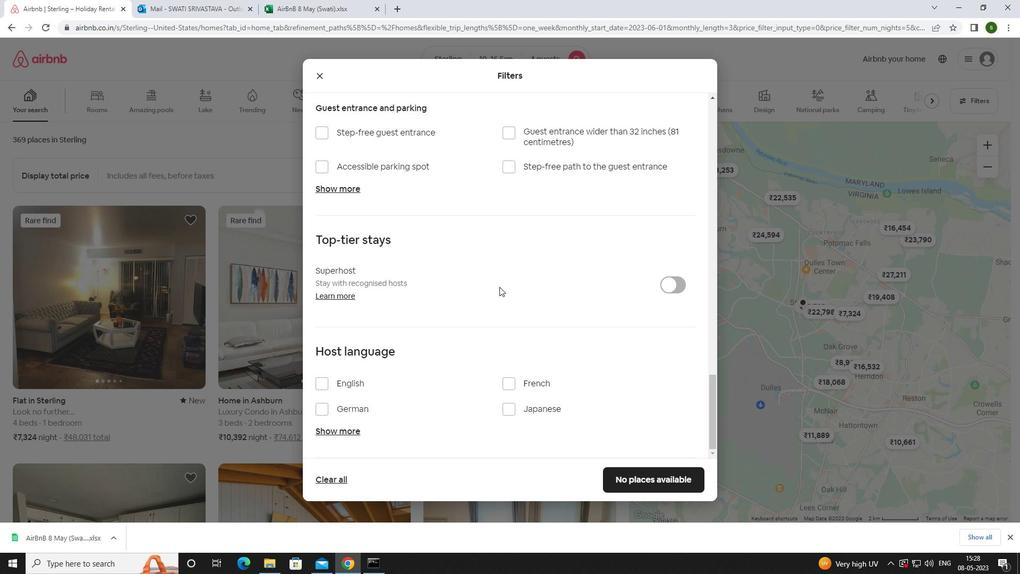 
Action: Mouse moved to (317, 388)
Screenshot: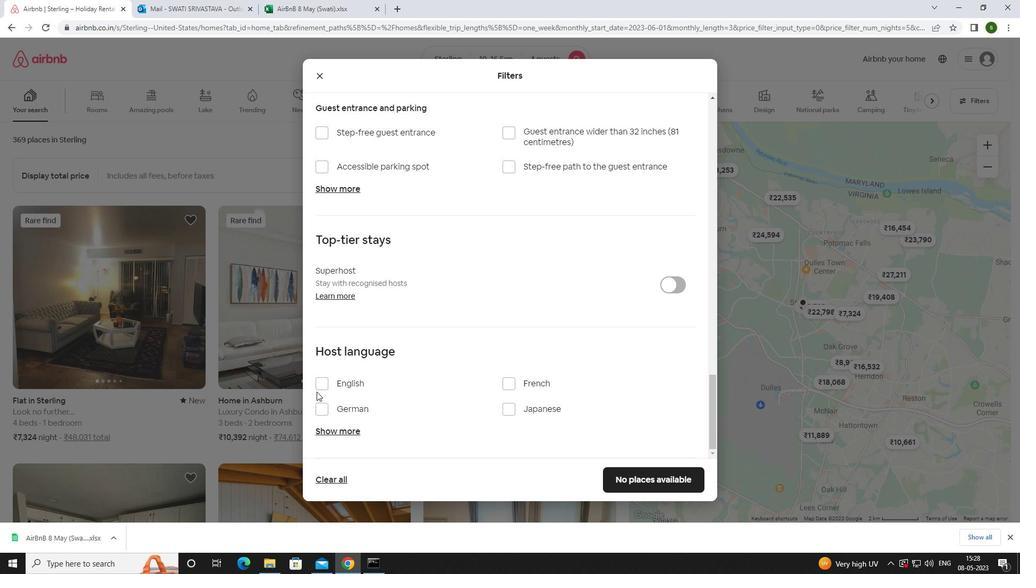 
Action: Mouse pressed left at (317, 388)
Screenshot: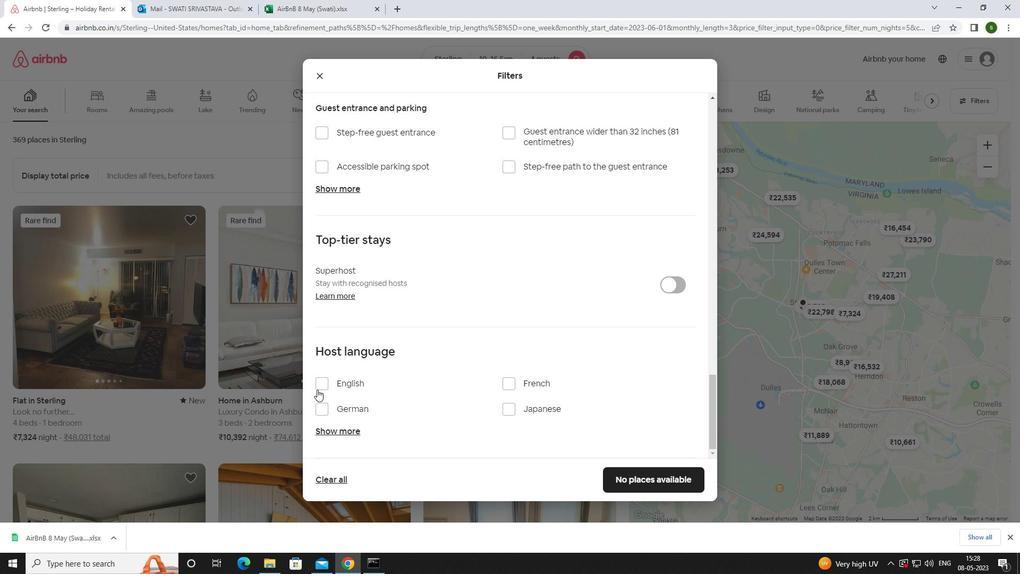 
Action: Mouse moved to (633, 478)
Screenshot: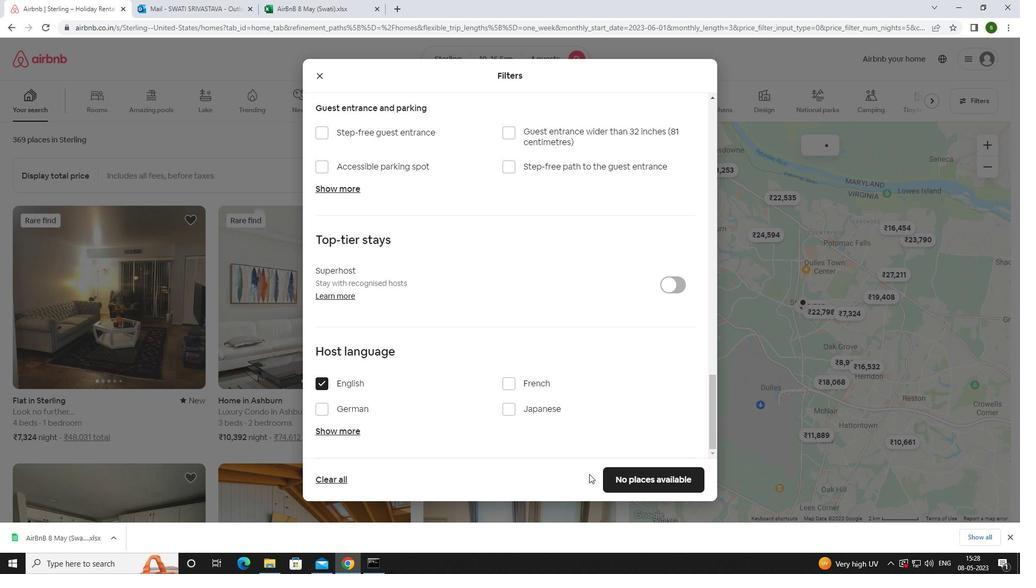 
Action: Mouse pressed left at (633, 478)
Screenshot: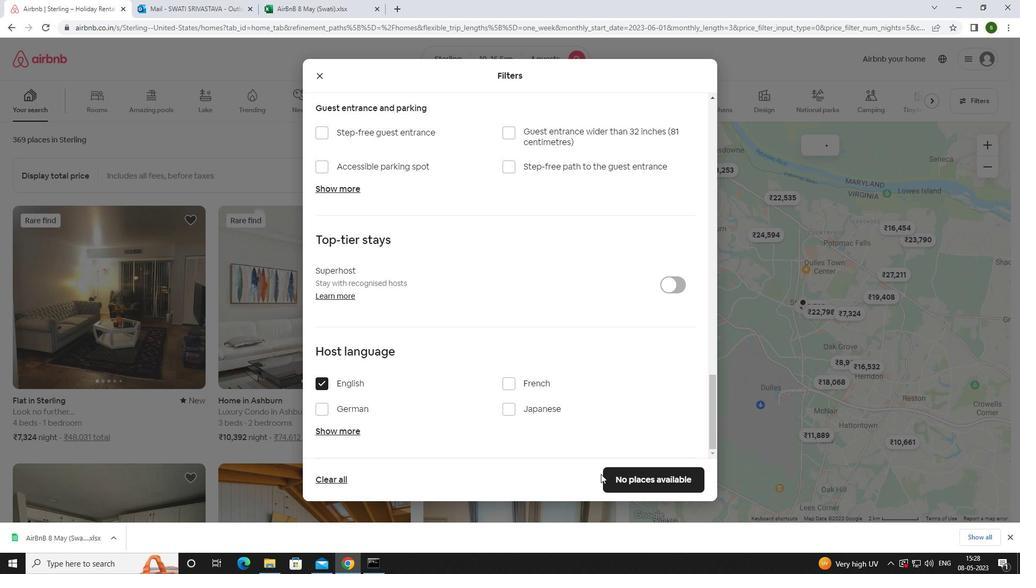 
Action: Mouse moved to (447, 392)
Screenshot: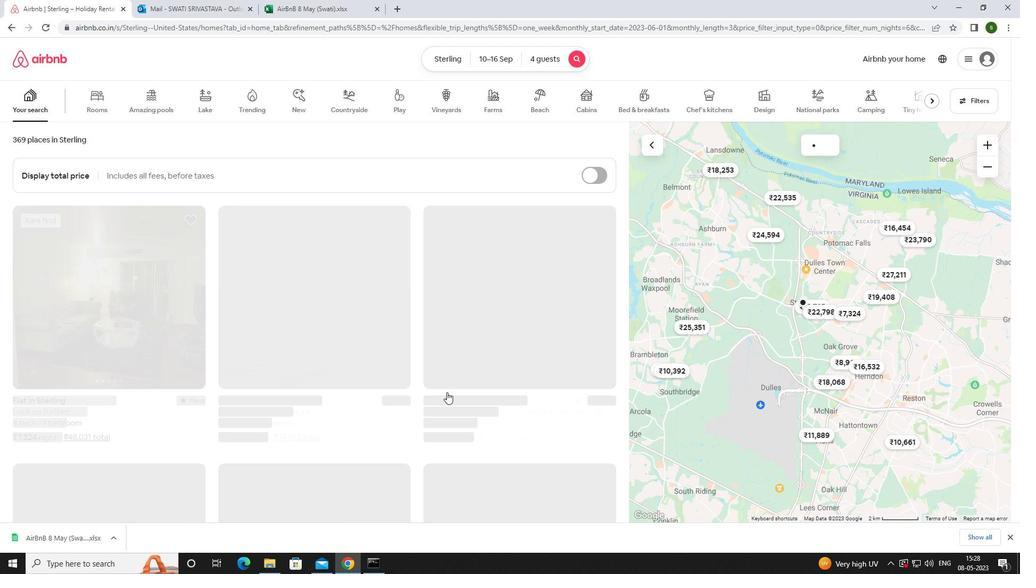 
